 Task: Create new invoice with Date Opened :30-Apr-23, Select Customer: Froyo Joe's, Terms: Payment Term 2. Make invoice entry for item-1 with Date: 30-Apr-23, Description: Vaseline Intensive Care Aloe Soothe Body Lotion, Action: Material, Income Account: Income:Sales, Quantity: 1, Unit Price: 6.25, Discount $: 1. Make entry for item-2 with Date: 30-Apr-23, Description: PayDay Regular Size_x000D_
, Action: Material, Income Account: Income:Sales, Quantity: 2, Unit Price: 14.25, Discount $: 2. Make entry for item-3 with Date: 30-Apr-23, Description: Mountain Dew Soft Drink Bottle (16.9 oz x 6 ct), Action: Material, Income Account: Income:Sales, Quantity: 1, Unit Price: 15.25, Discount $: 2.5. Write Notes: 'Looking forward to serving you again.'. Post Invoice with Post Date: 30-Apr-23, Post to Accounts: Assets:Accounts Receivable. Pay / Process Payment with Transaction Date: 15-May-23, Amount: 44.5, Transfer Account: Checking Account. Print Invoice, display notes by going to Option, then go to Display Tab and check 'Invoice Notes'.
Action: Mouse pressed left at (149, 25)
Screenshot: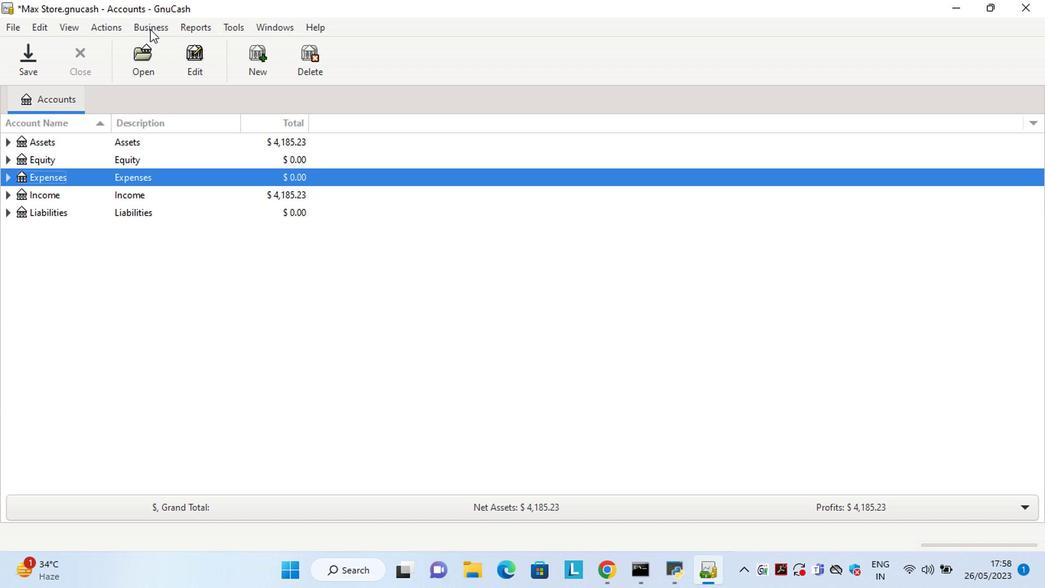
Action: Mouse moved to (336, 100)
Screenshot: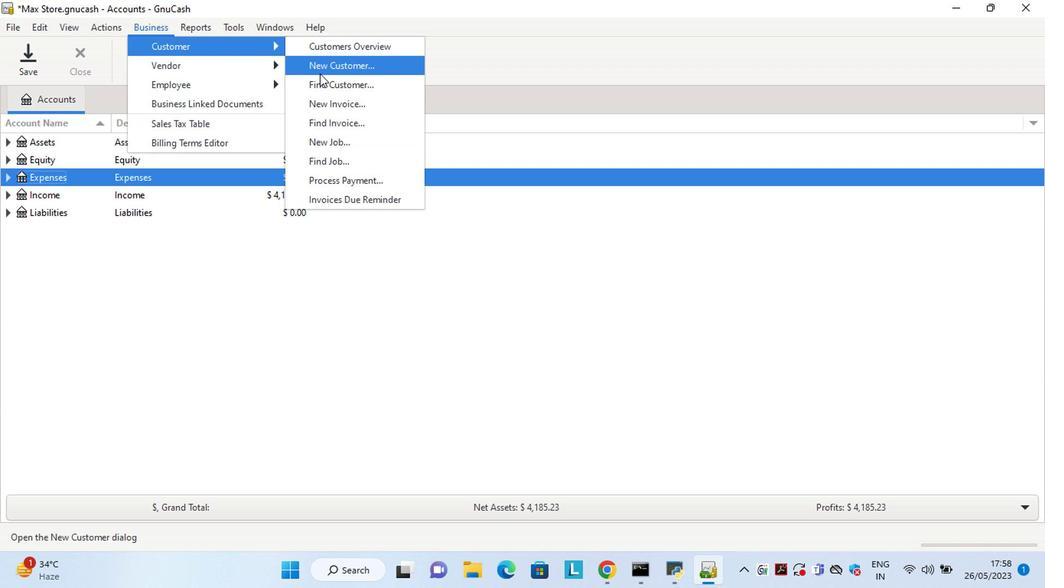 
Action: Mouse pressed left at (336, 100)
Screenshot: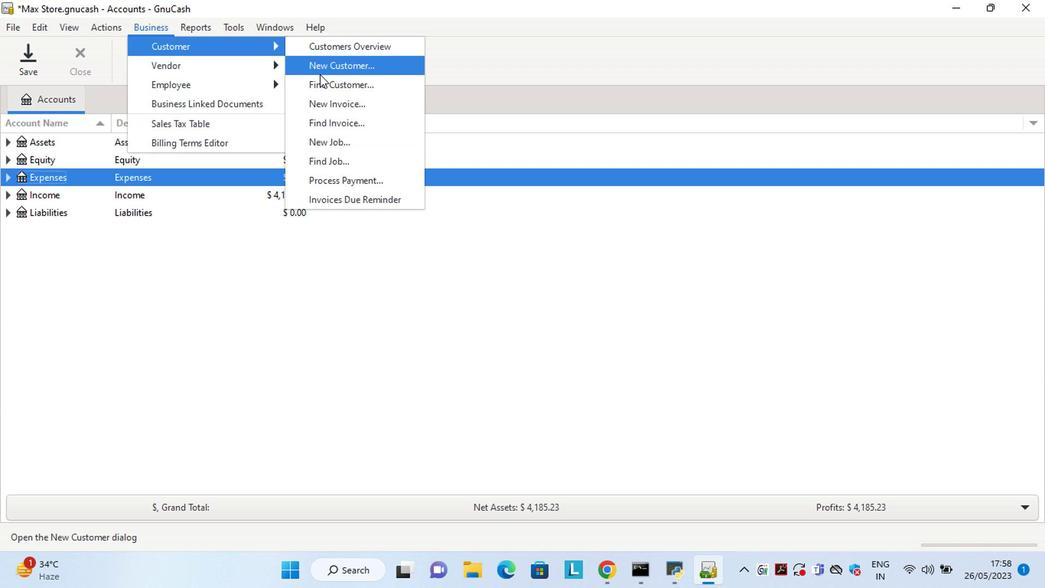 
Action: Mouse moved to (569, 225)
Screenshot: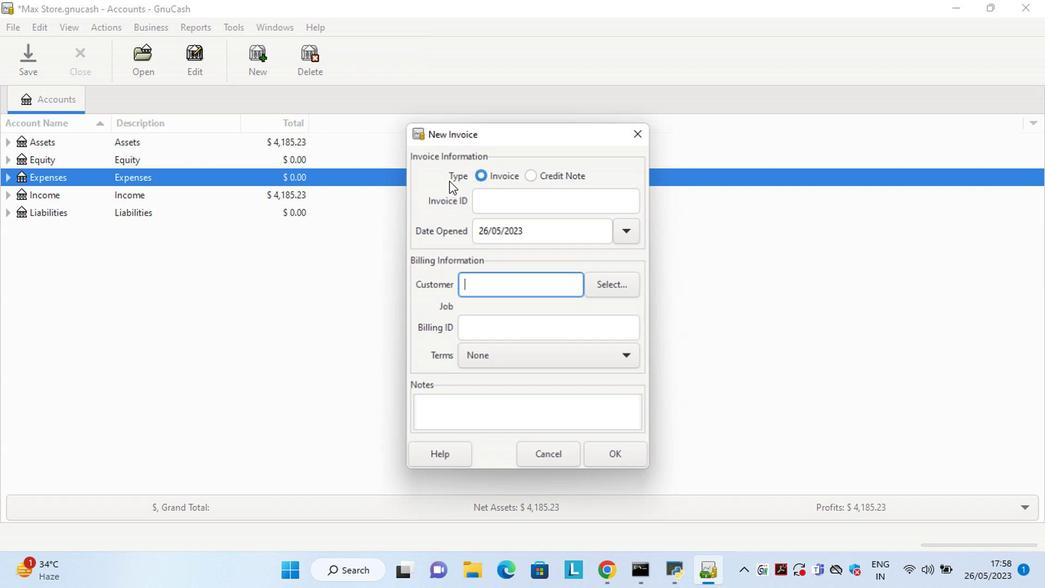 
Action: Mouse pressed left at (569, 225)
Screenshot: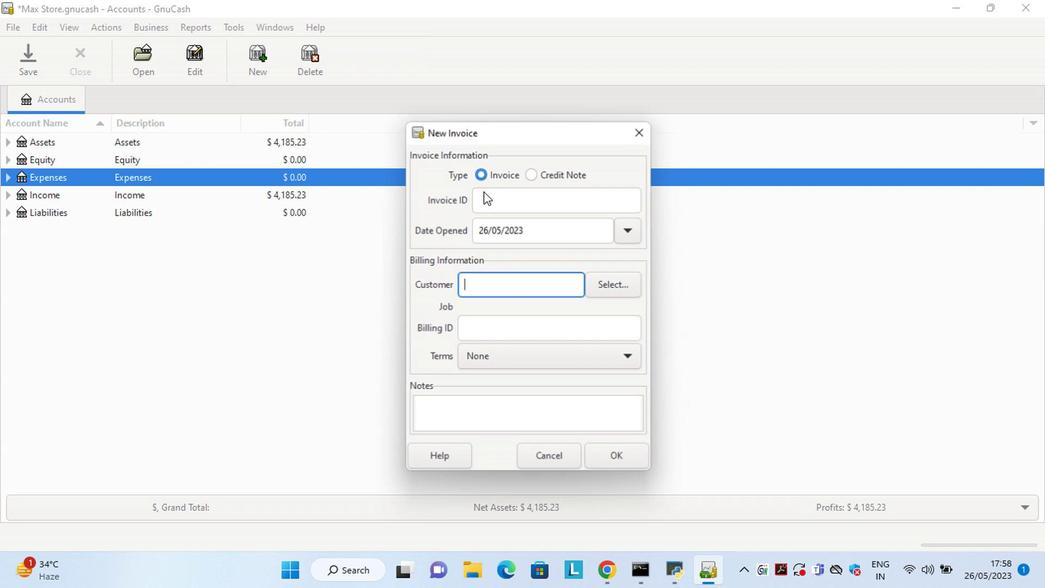 
Action: Mouse moved to (569, 227)
Screenshot: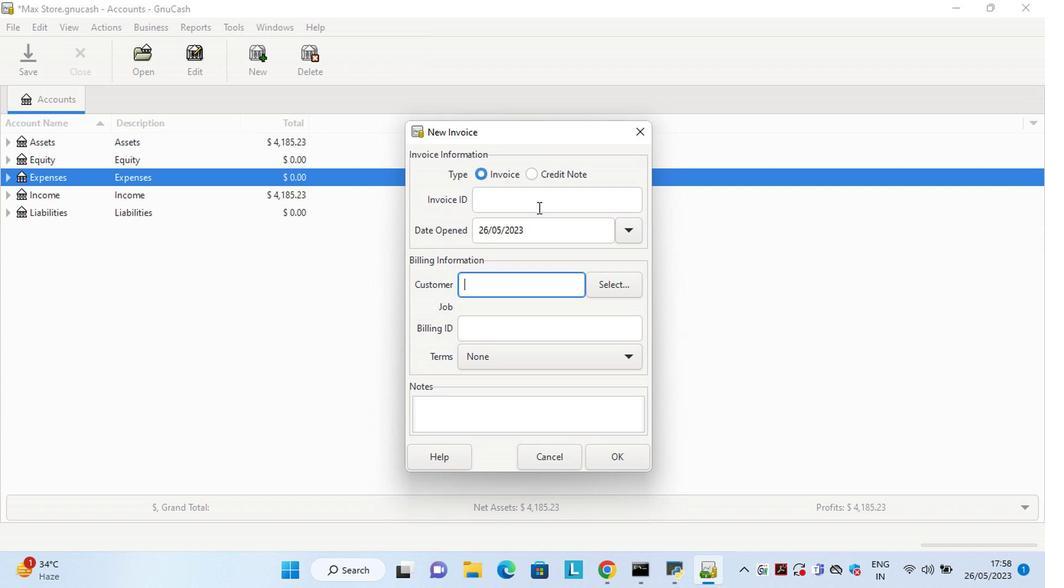 
Action: Key pressed <Key.left><Key.left><Key.left><Key.left><Key.left><Key.left><Key.left><Key.left><Key.left><Key.left><Key.left><Key.left><Key.left><Key.left><Key.delete><Key.delete>30<Key.right><Key.right><Key.delete>4
Screenshot: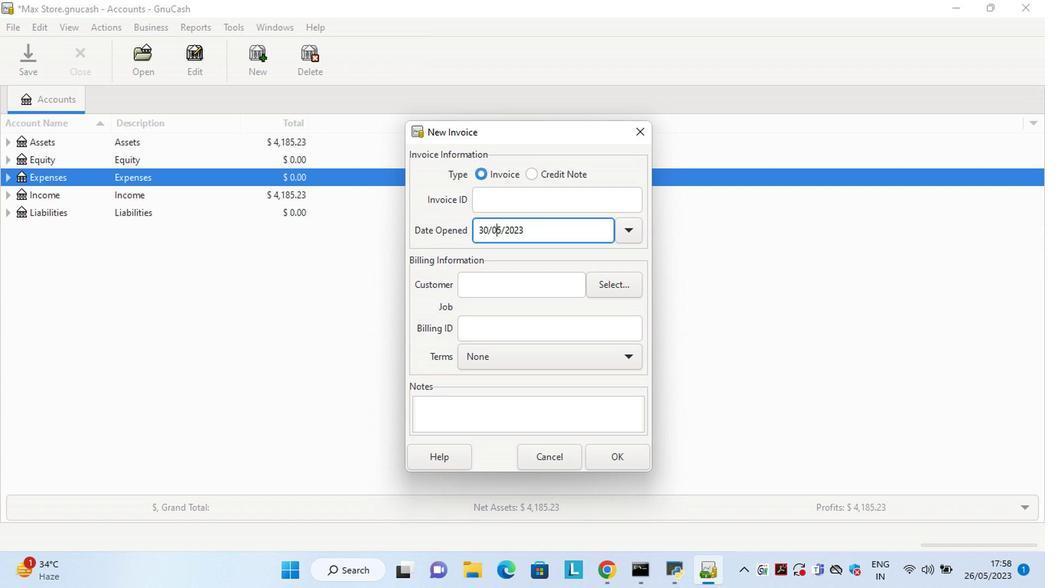 
Action: Mouse moved to (616, 282)
Screenshot: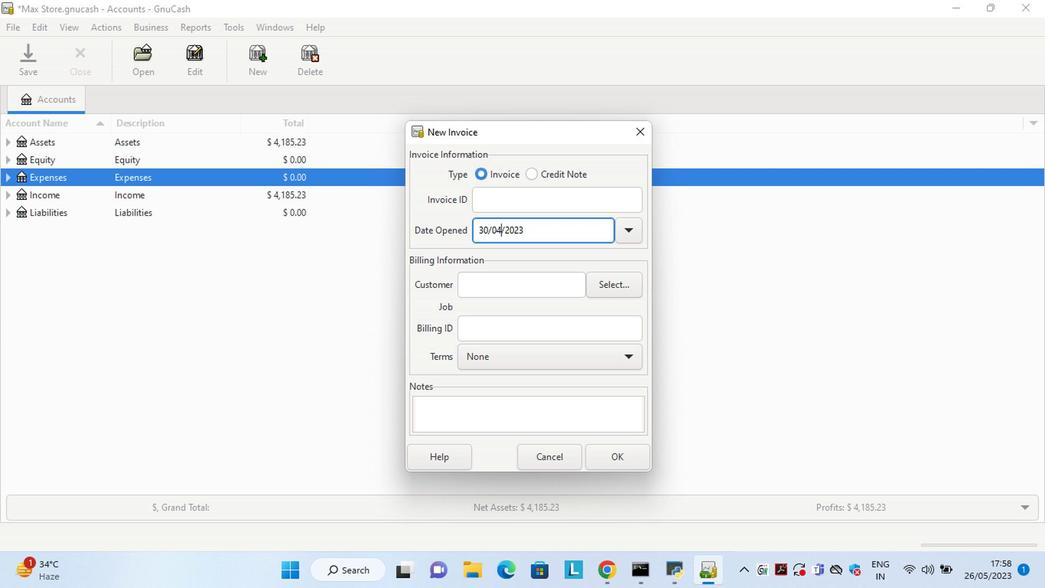 
Action: Mouse pressed left at (616, 282)
Screenshot: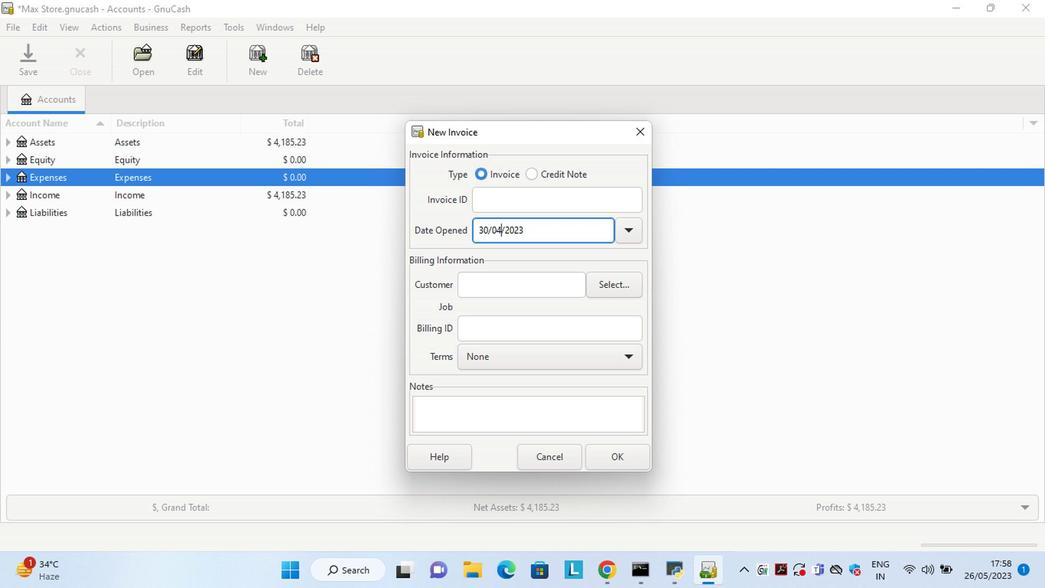 
Action: Mouse moved to (552, 267)
Screenshot: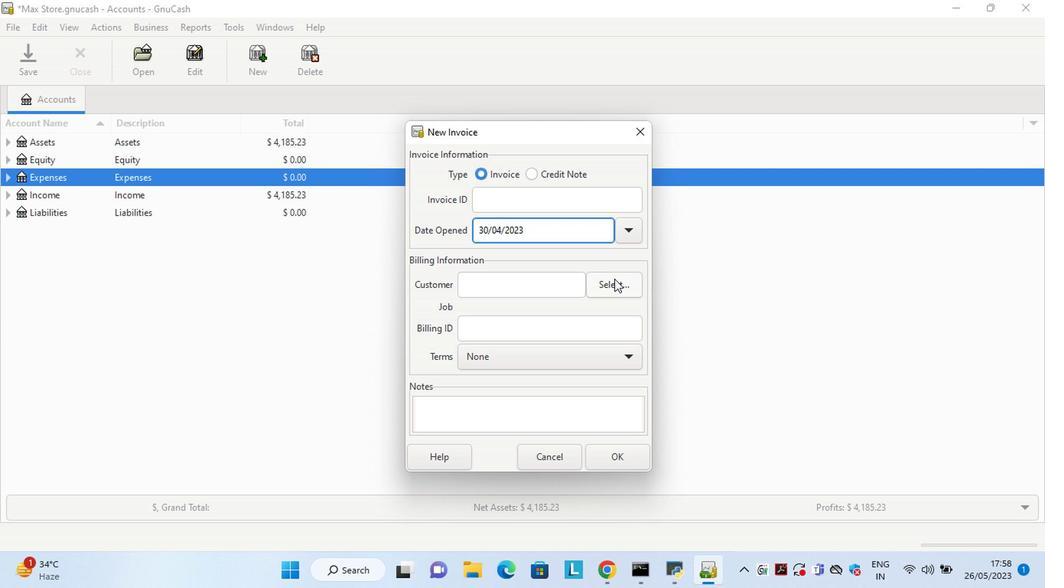 
Action: Mouse pressed left at (552, 267)
Screenshot: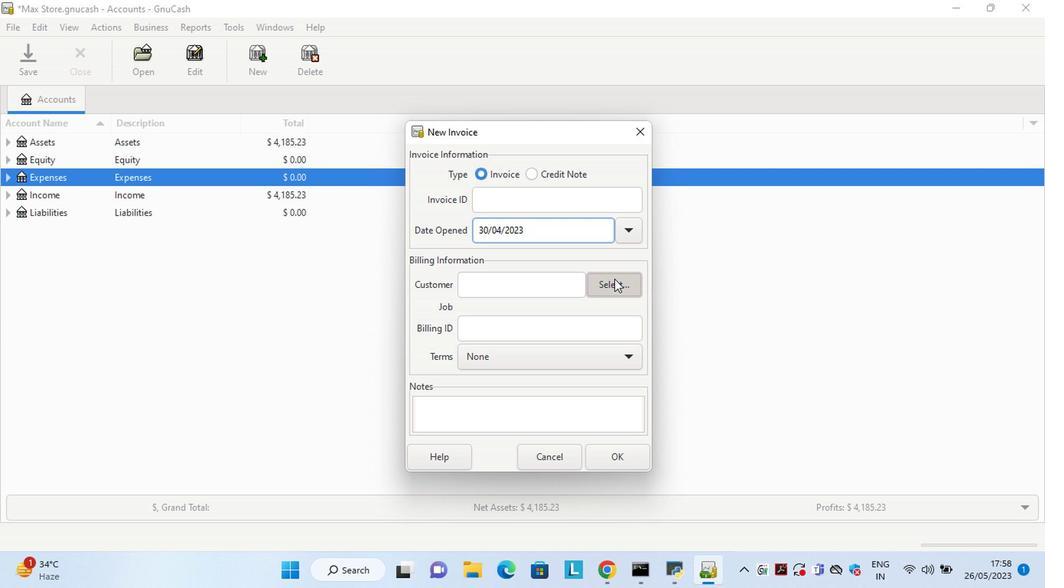 
Action: Mouse moved to (553, 266)
Screenshot: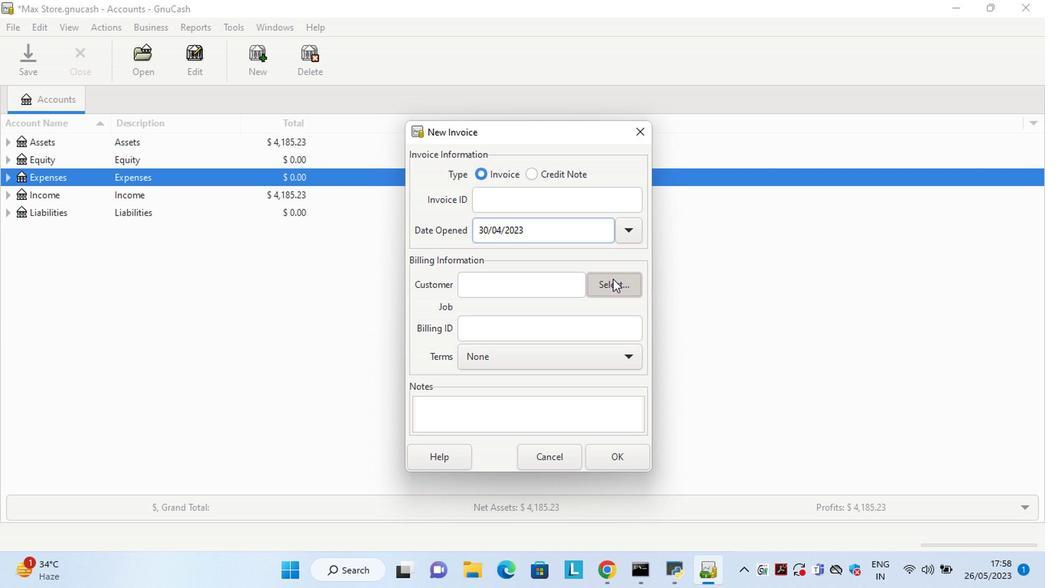 
Action: Key pressed <Key.shift>Froyo
Screenshot: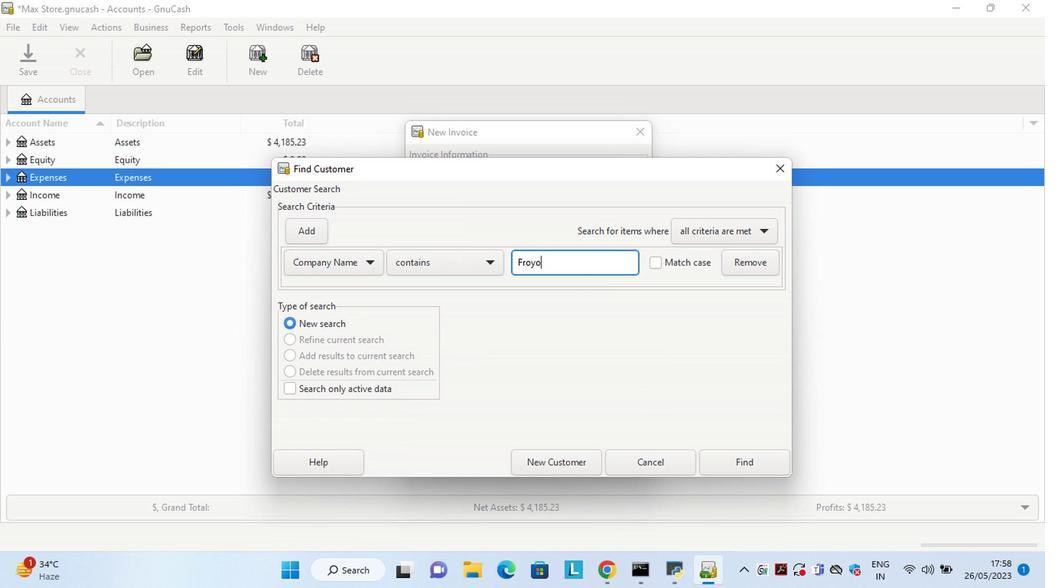 
Action: Mouse moved to (741, 368)
Screenshot: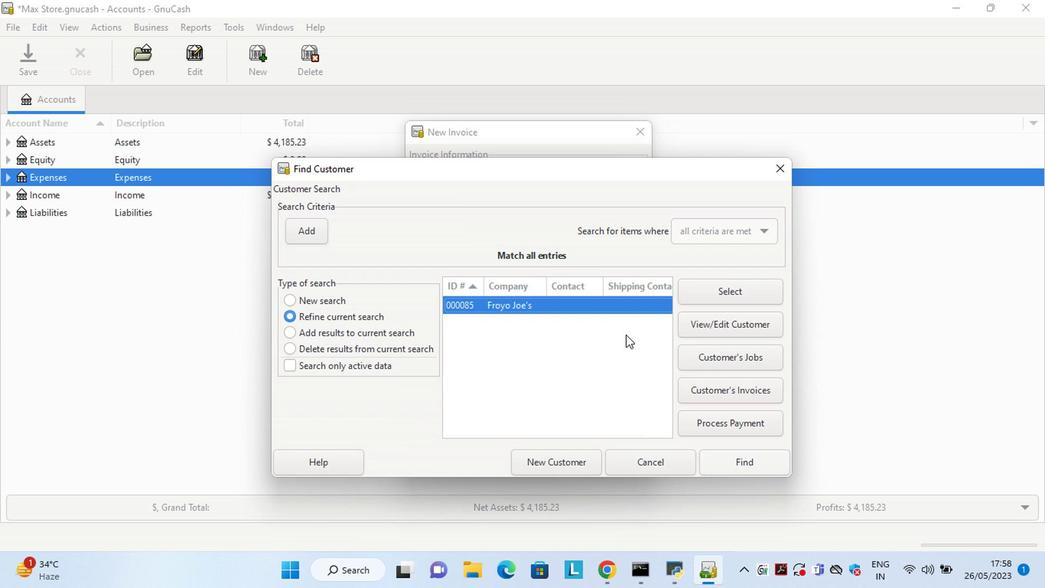
Action: Mouse pressed left at (147, 27)
Screenshot: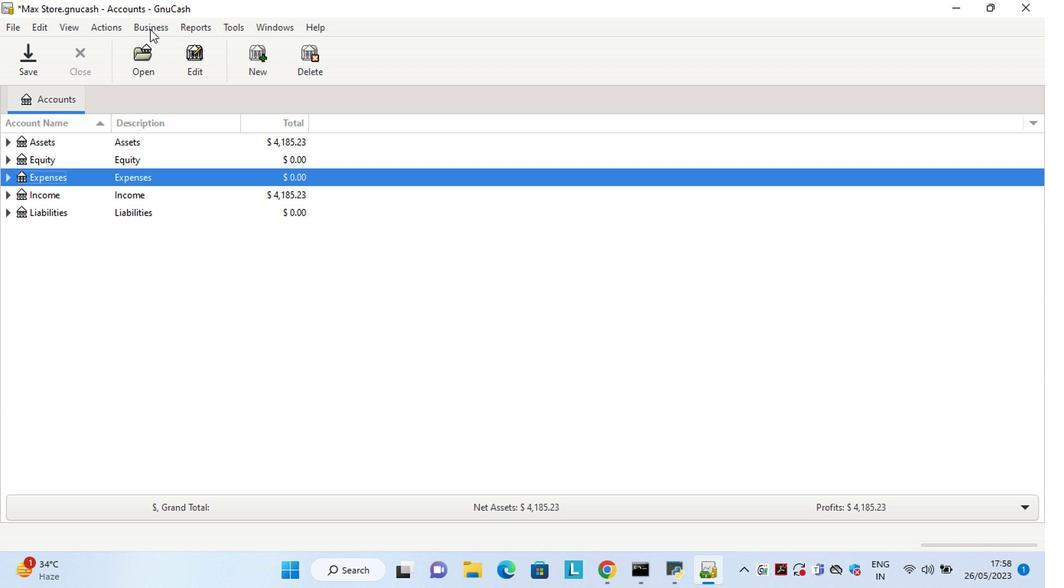 
Action: Mouse moved to (326, 98)
Screenshot: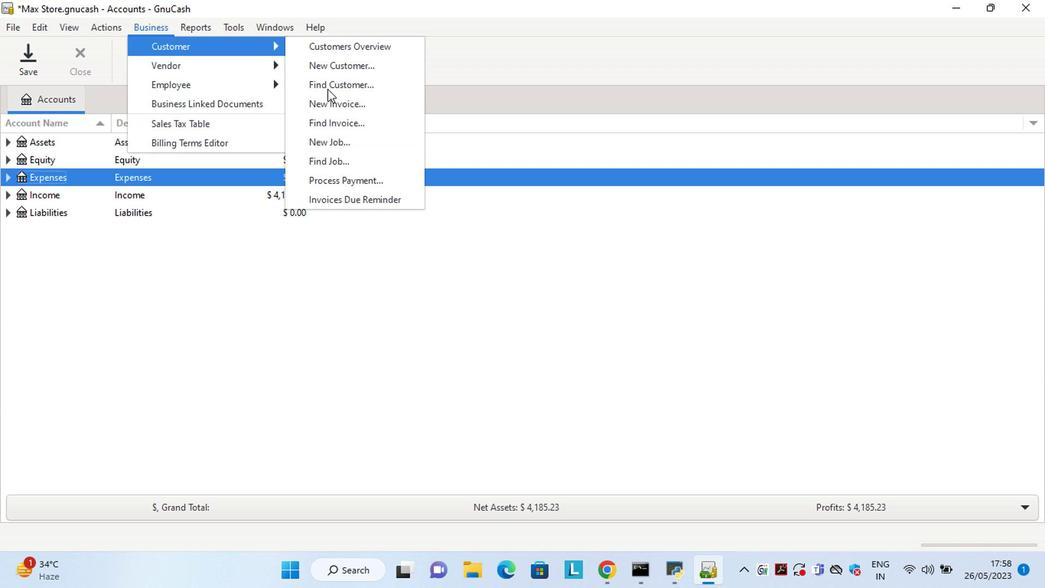 
Action: Mouse pressed left at (326, 98)
Screenshot: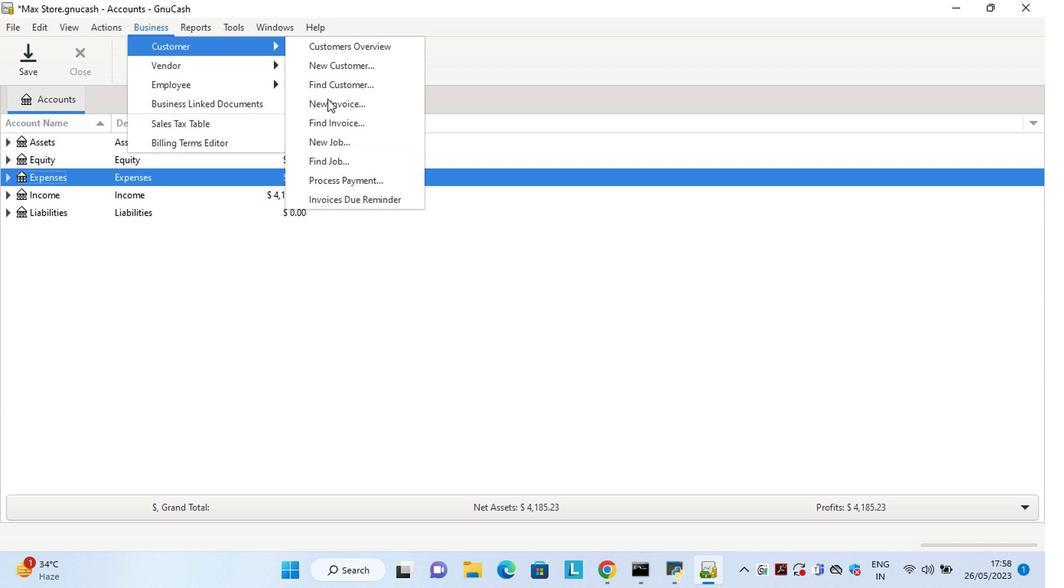 
Action: Mouse moved to (540, 225)
Screenshot: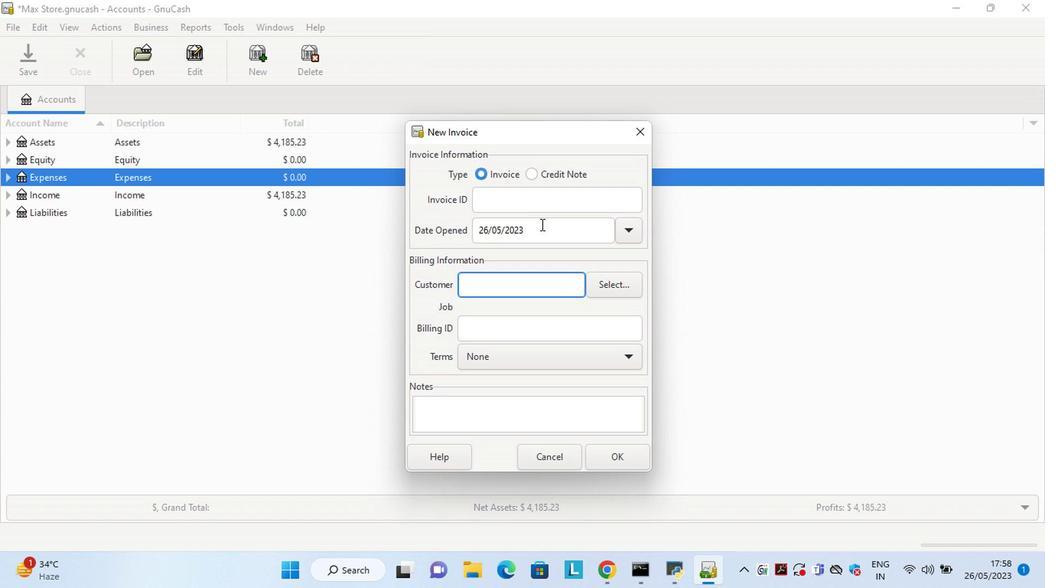 
Action: Mouse pressed left at (540, 225)
Screenshot: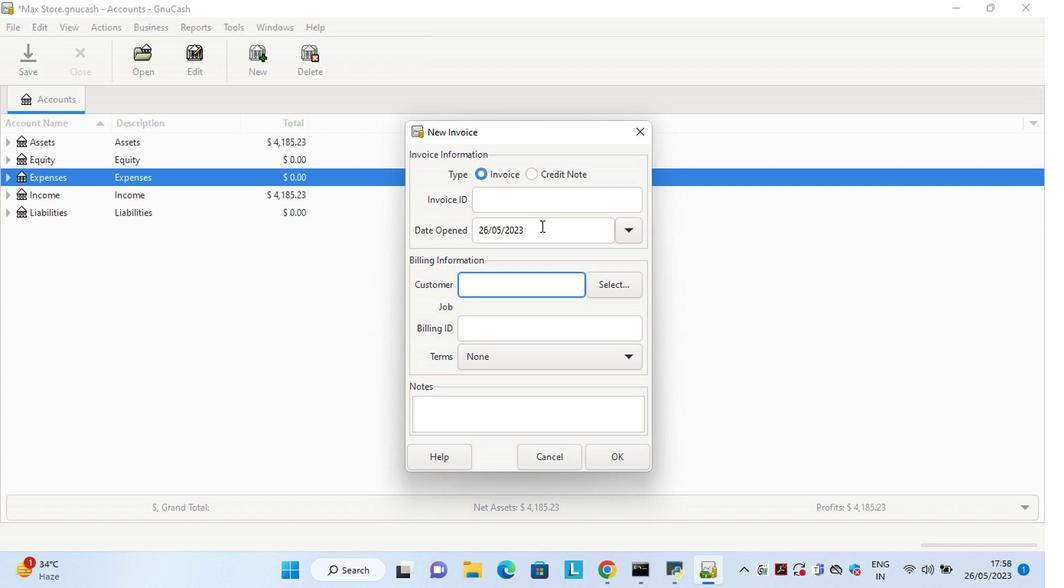 
Action: Key pressed <Key.left><Key.left><Key.left><Key.left><Key.left><Key.left><Key.left><Key.left><Key.left><Key.left><Key.left><Key.left><Key.left><Key.left><Key.delete><Key.delete>30<Key.right><Key.right><Key.delete>4
Screenshot: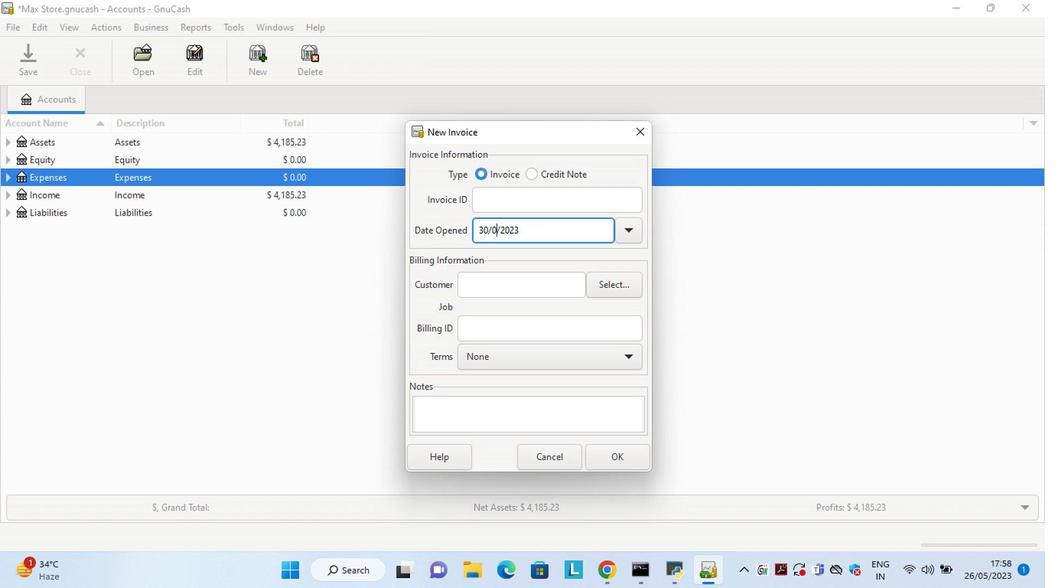 
Action: Mouse moved to (614, 279)
Screenshot: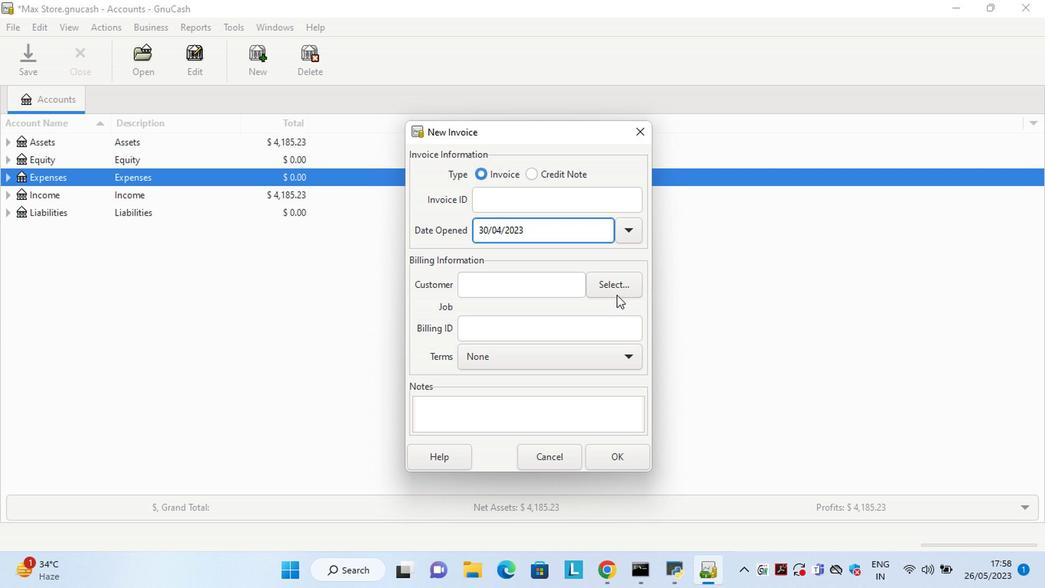 
Action: Mouse pressed left at (614, 279)
Screenshot: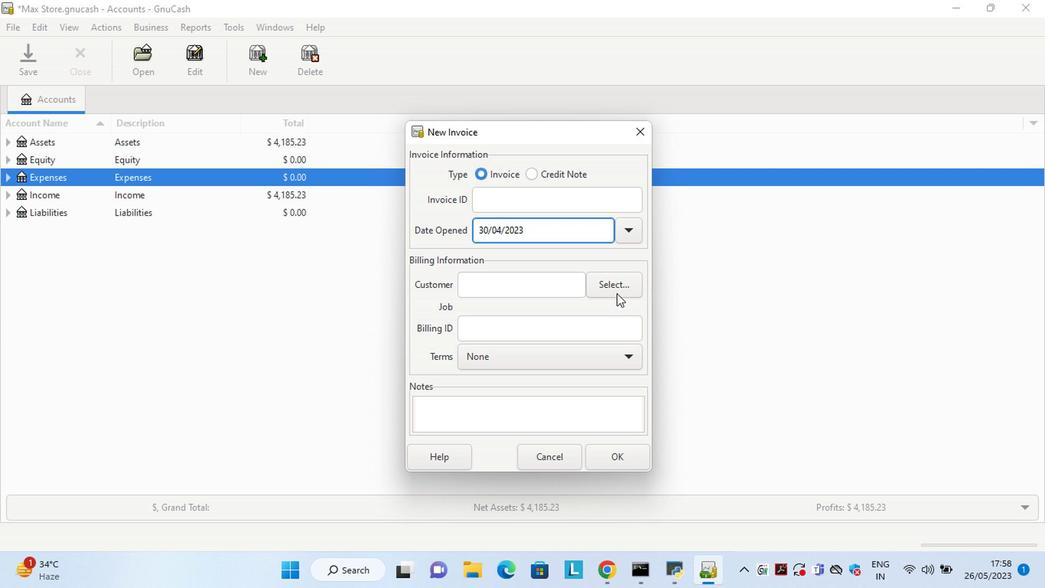 
Action: Mouse moved to (571, 264)
Screenshot: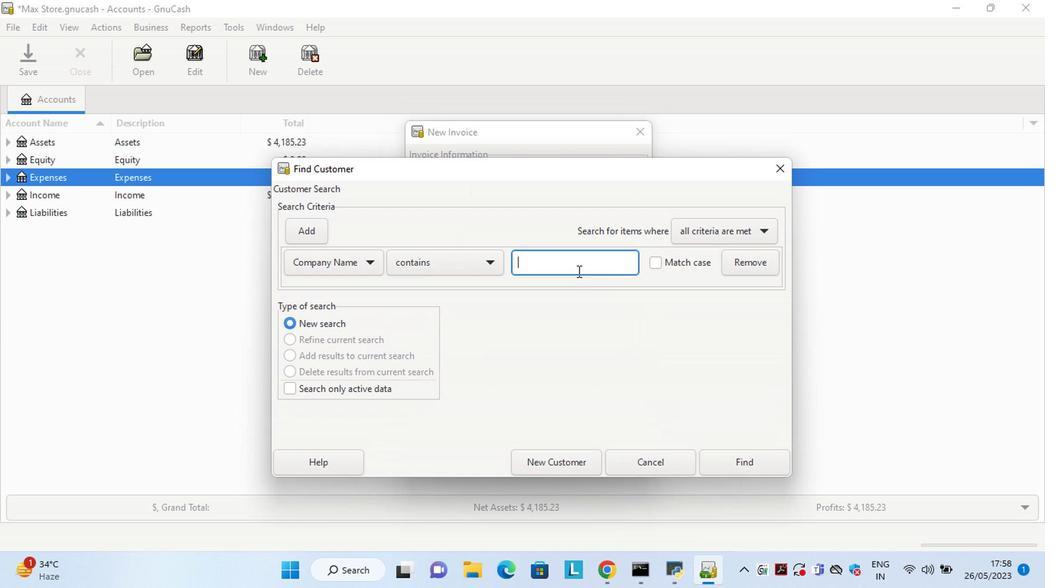
Action: Mouse pressed left at (571, 264)
Screenshot: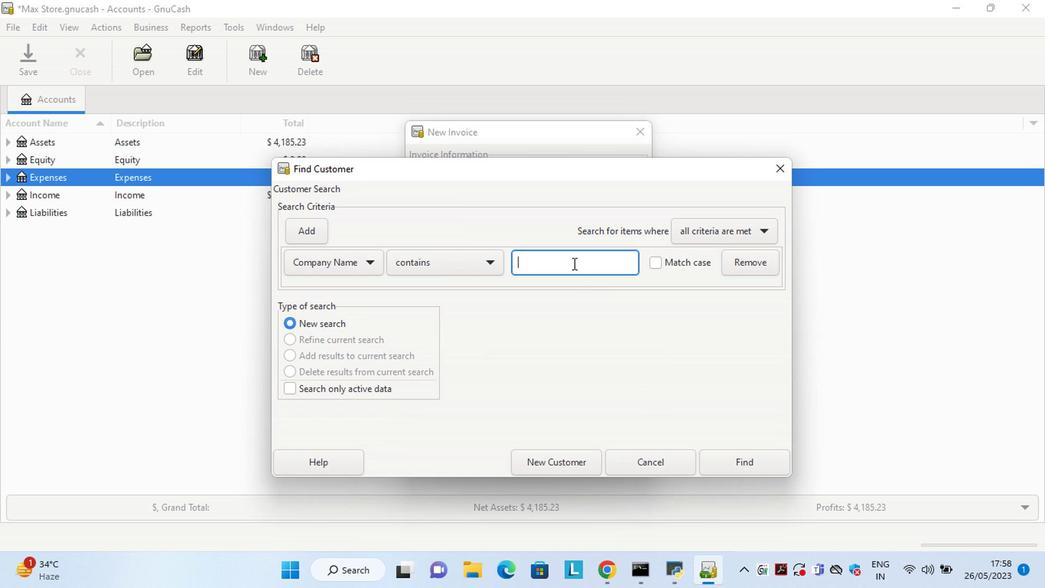 
Action: Key pressed <Key.shift>Froyo
Screenshot: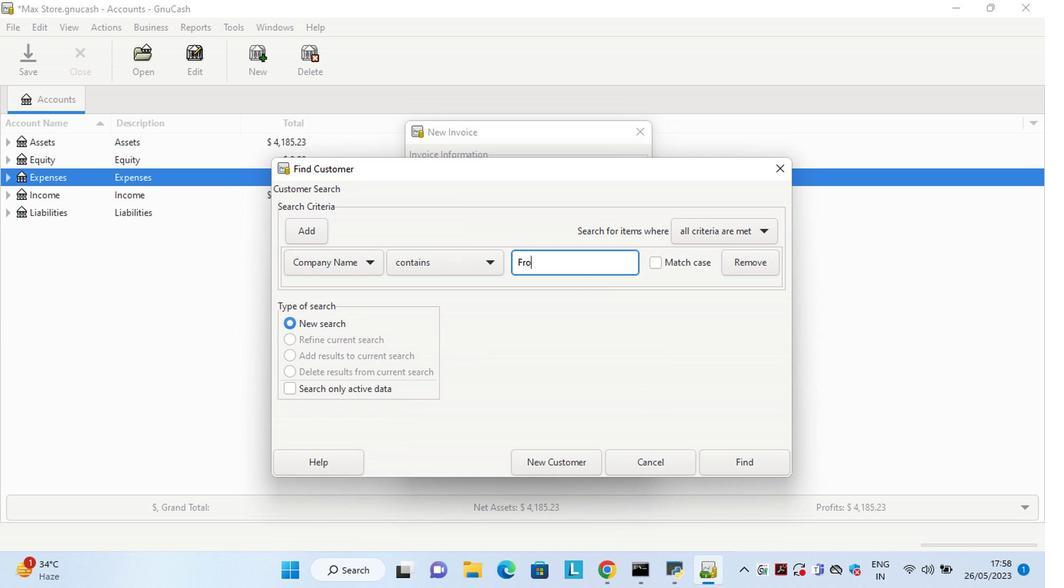 
Action: Mouse moved to (747, 467)
Screenshot: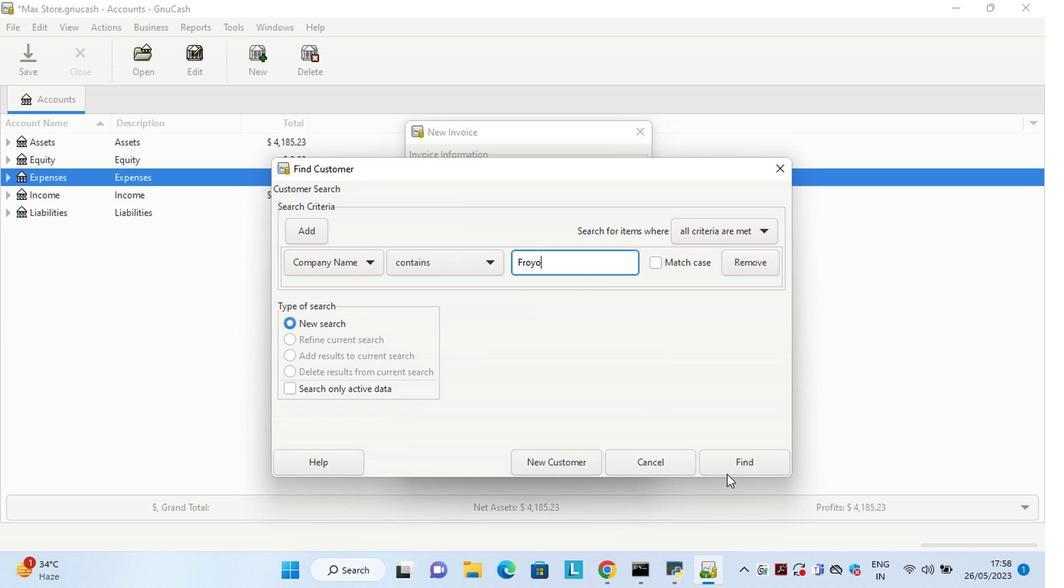 
Action: Mouse pressed left at (747, 467)
Screenshot: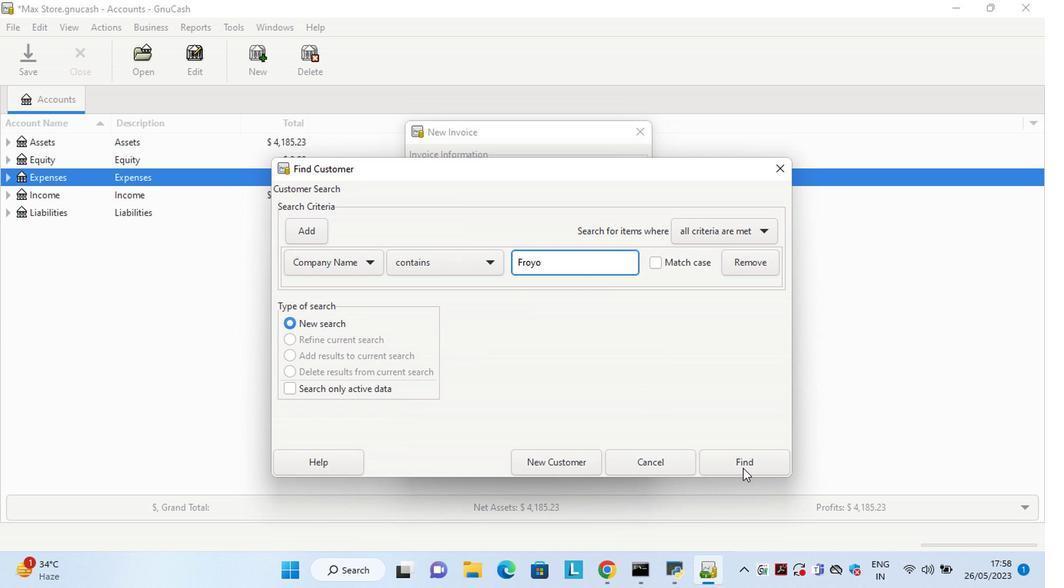 
Action: Mouse moved to (541, 307)
Screenshot: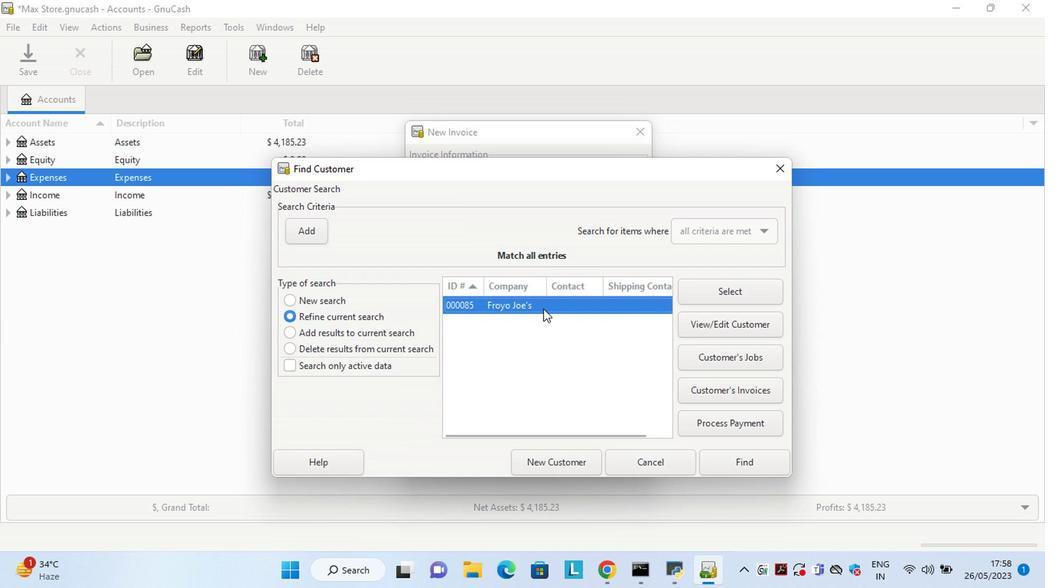 
Action: Mouse pressed left at (541, 307)
Screenshot: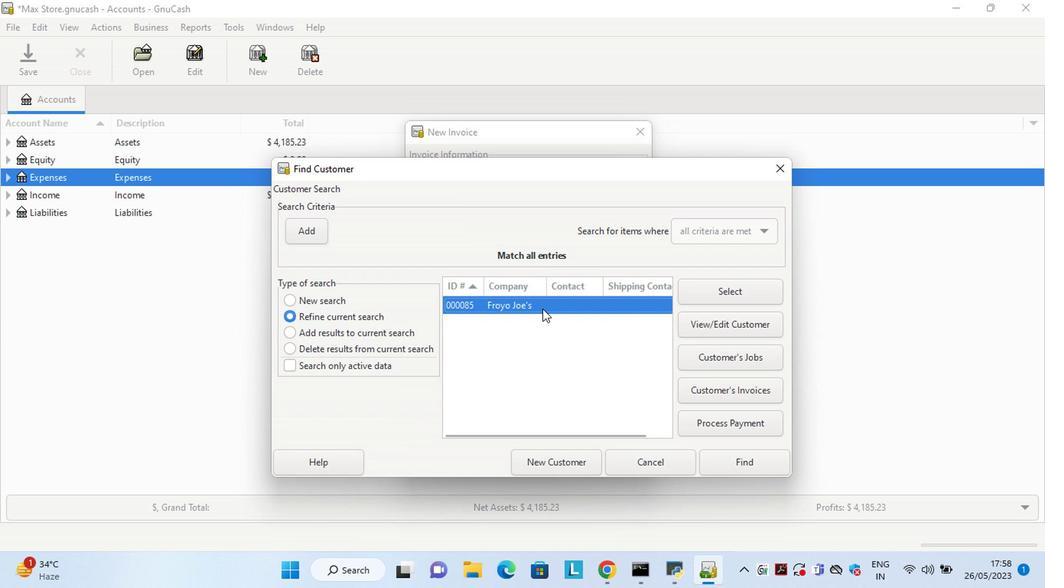 
Action: Mouse pressed left at (541, 307)
Screenshot: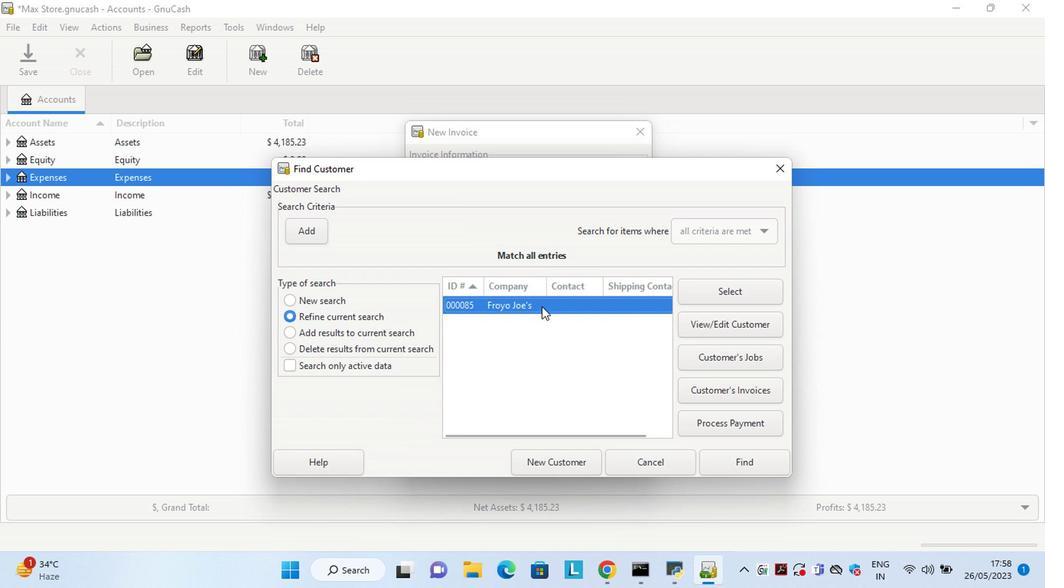 
Action: Mouse moved to (545, 371)
Screenshot: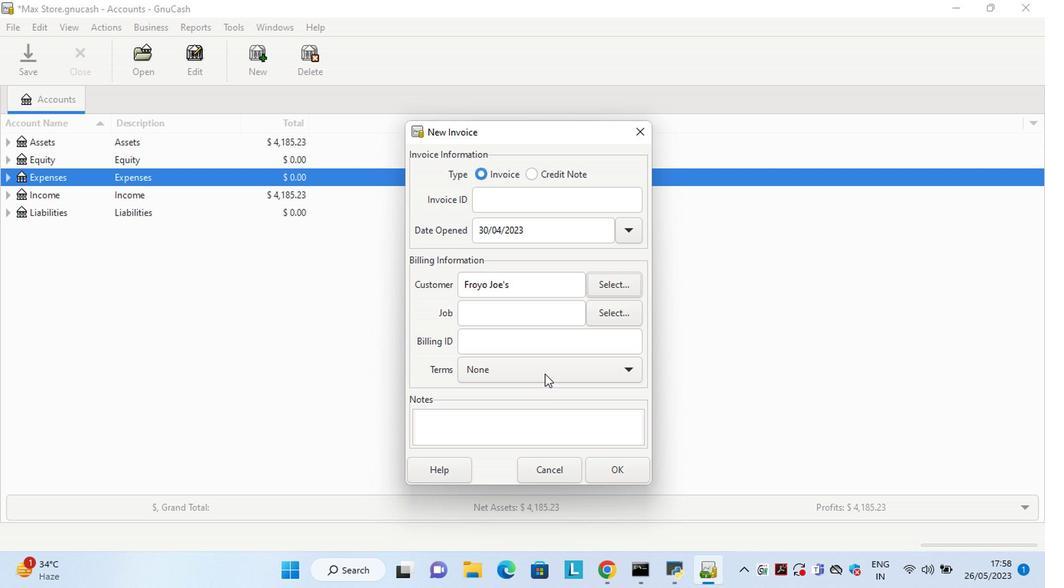 
Action: Mouse pressed left at (545, 371)
Screenshot: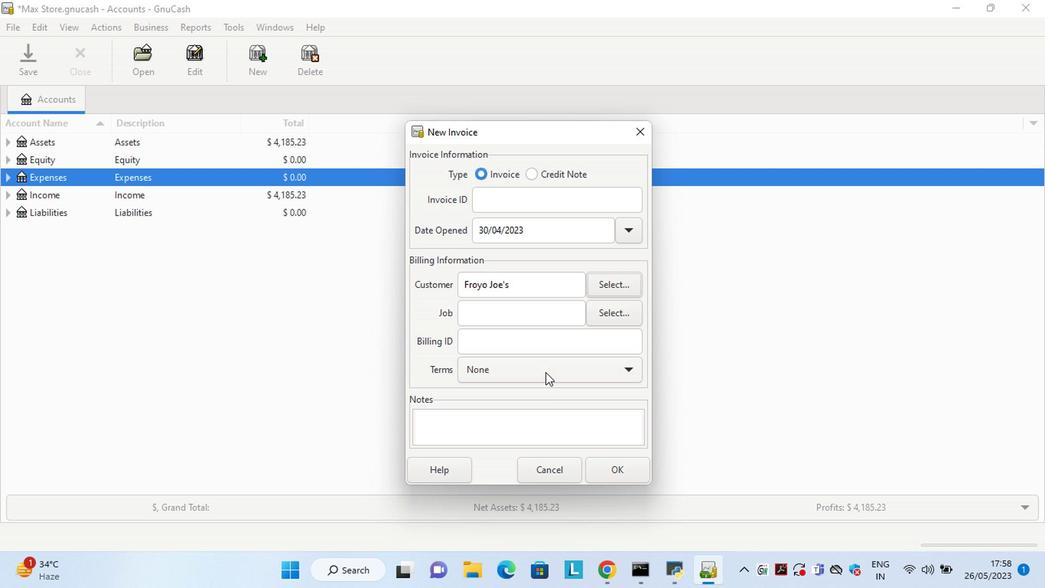 
Action: Mouse moved to (529, 418)
Screenshot: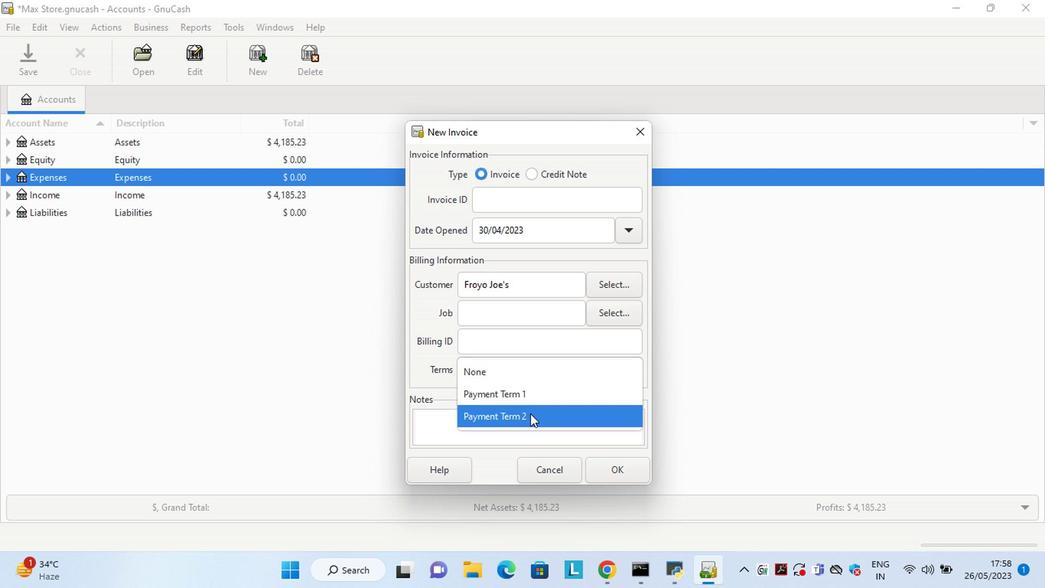 
Action: Mouse pressed left at (529, 418)
Screenshot: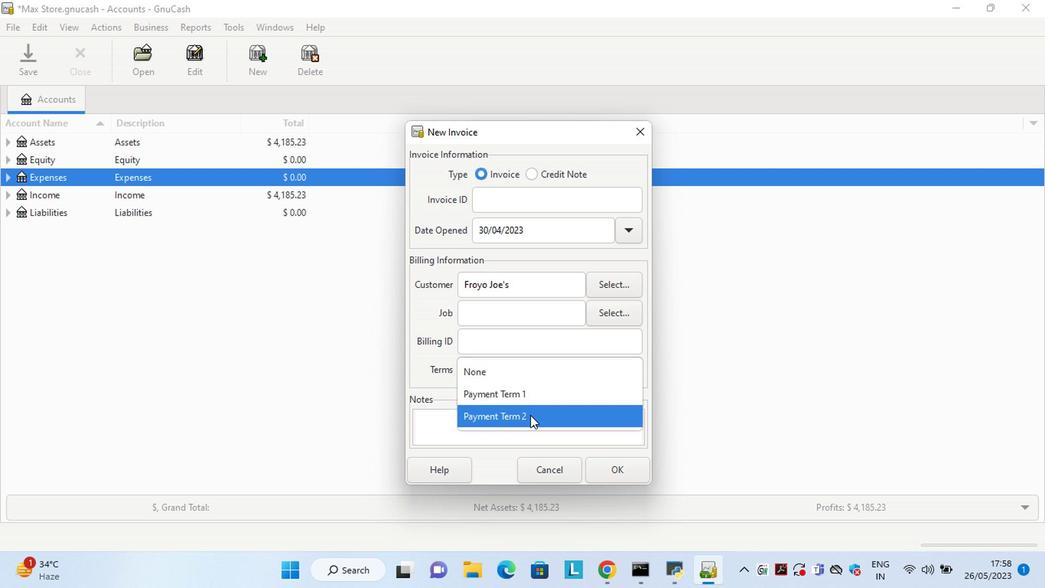 
Action: Mouse moved to (612, 471)
Screenshot: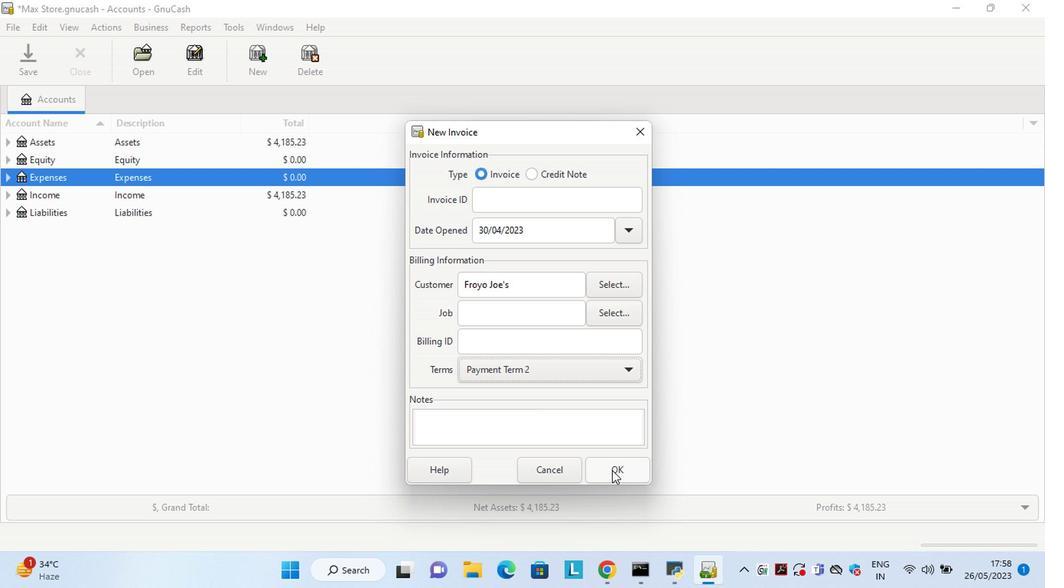 
Action: Mouse pressed left at (612, 471)
Screenshot: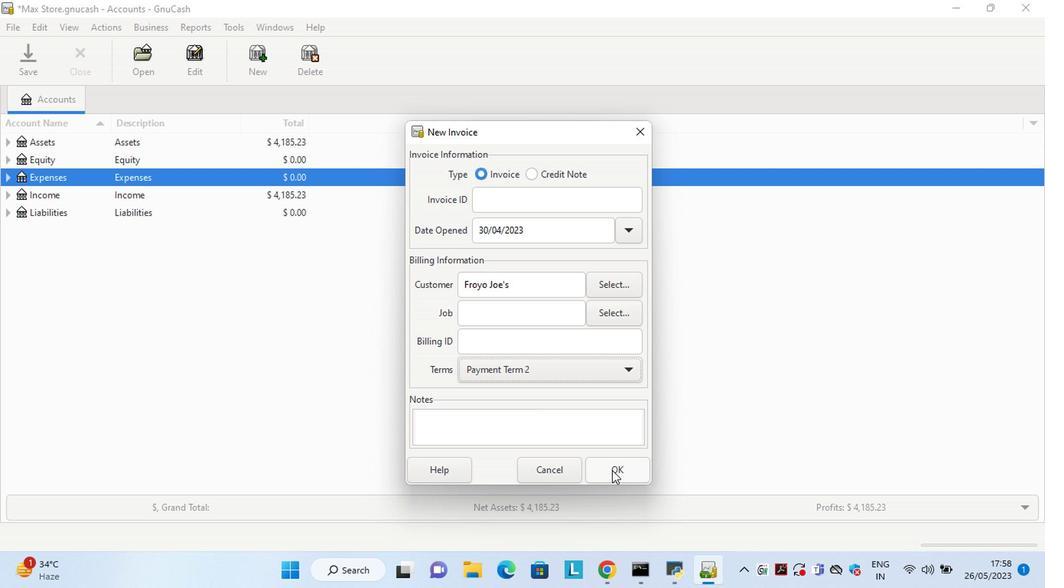 
Action: Mouse moved to (527, 331)
Screenshot: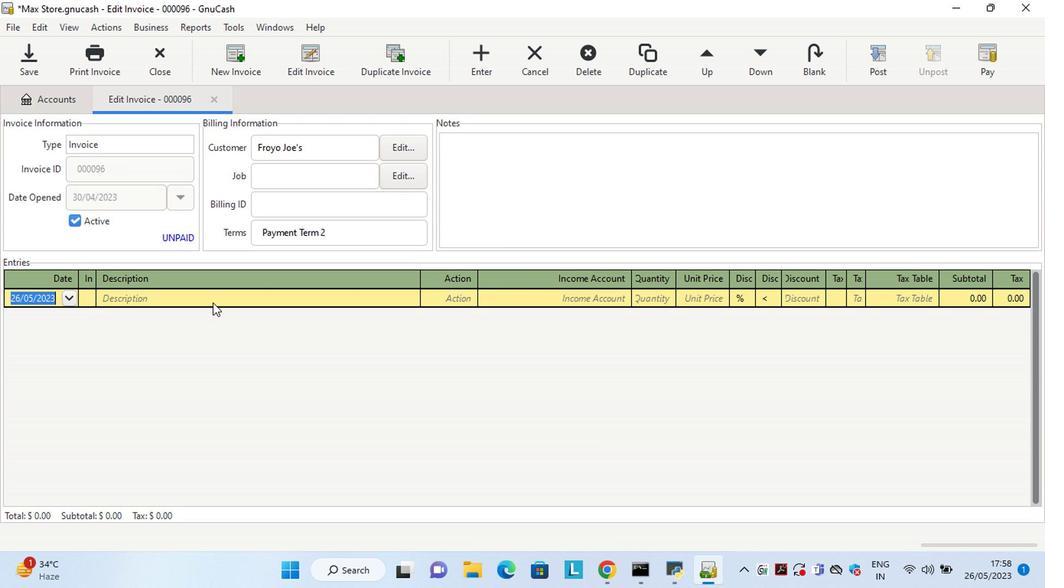 
Action: Key pressed <Key.left><Key.left><Key.left><Key.left><Key.left><Key.left><Key.left><Key.left><Key.delete><Key.delete>30<Key.right><Key.right><Key.delete>4<Key.tab><Key.shift>Vaseline<Key.space><Key.shift>Intensive<Key.space><Key.shift>Care<Key.space><Key.shift>Aloe<Key.space><Key.shift>Soothe<Key.space><Key.shift>Body<Key.space><Key.shift>Lotion<Key.tab>ma<Key.tab>sale<Key.tab>1<Key.tab>6.25
Screenshot: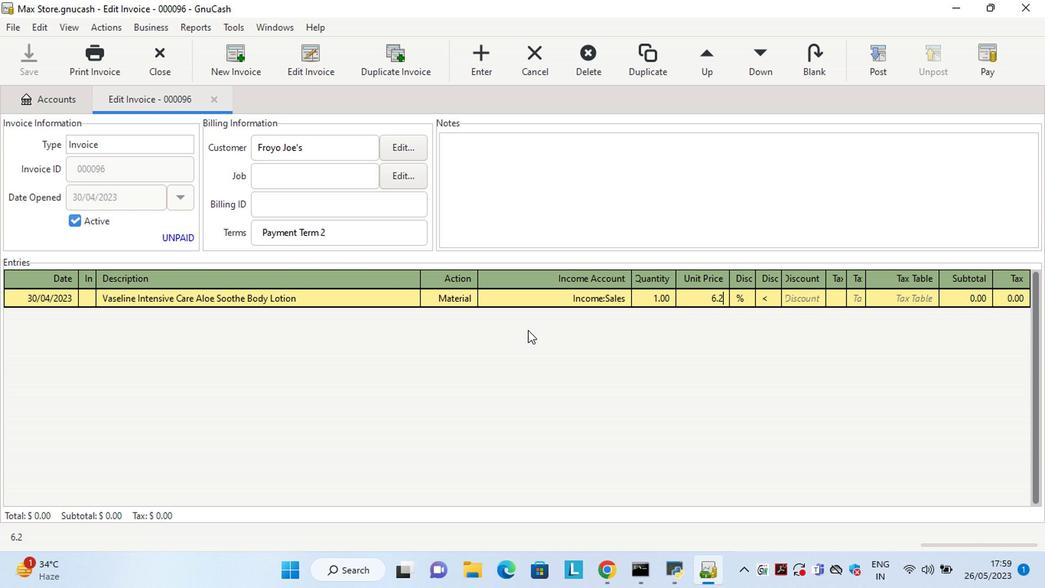 
Action: Mouse moved to (496, 314)
Screenshot: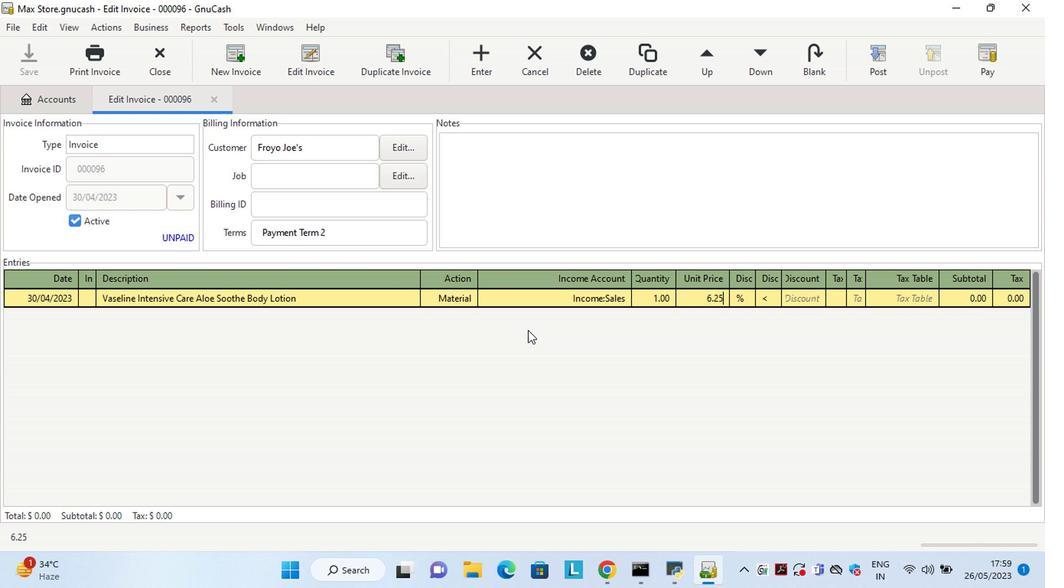 
Action: Key pressed <Key.tab>
Screenshot: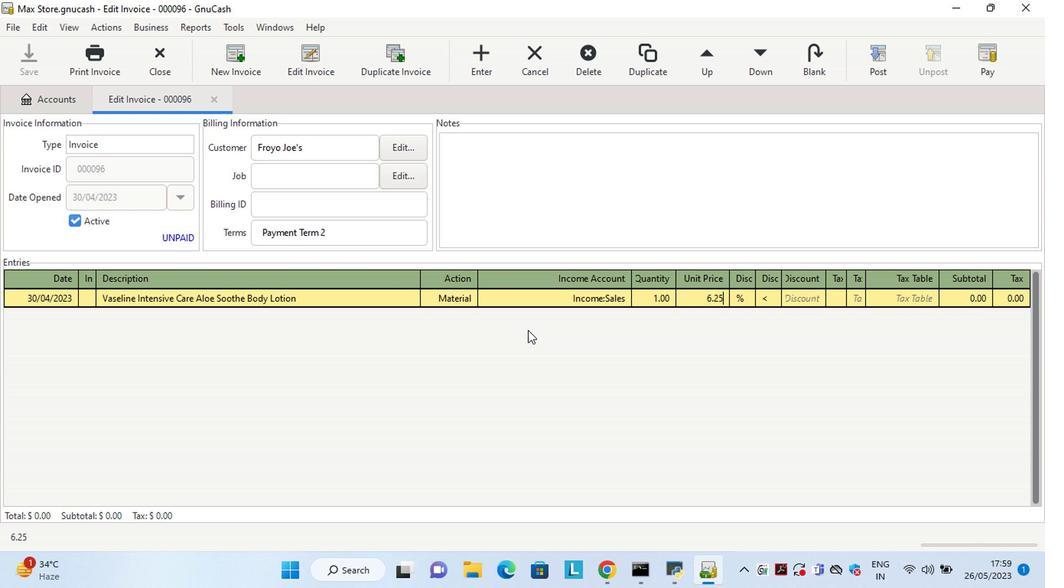 
Action: Mouse moved to (741, 290)
Screenshot: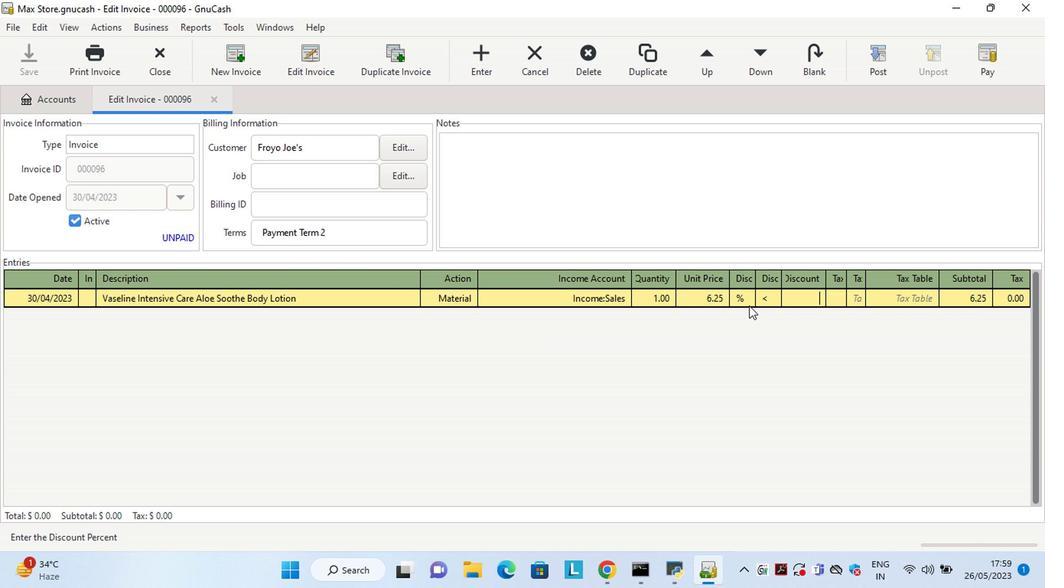 
Action: Mouse pressed left at (741, 290)
Screenshot: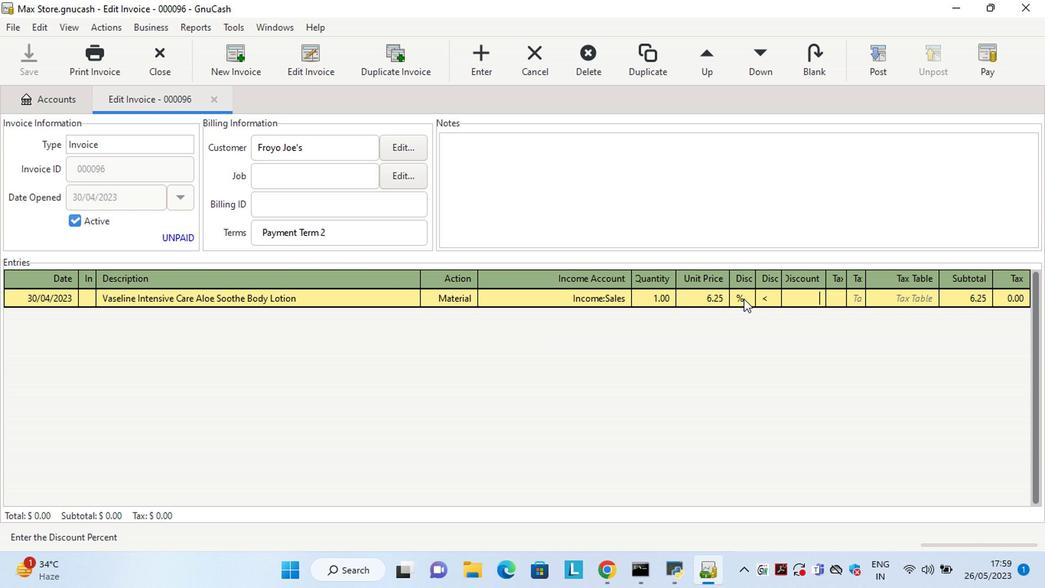 
Action: Mouse moved to (769, 299)
Screenshot: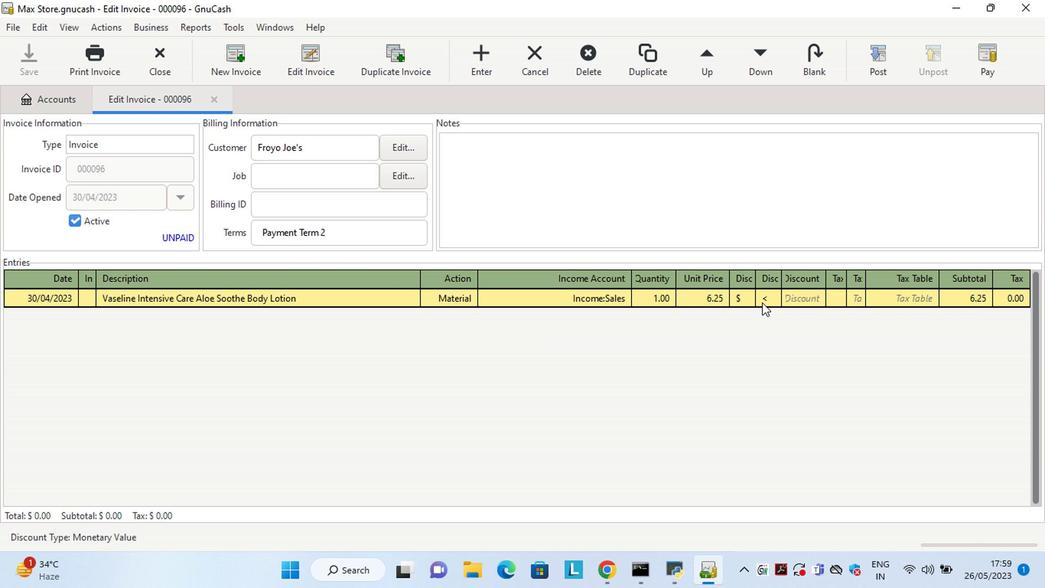 
Action: Mouse pressed left at (769, 299)
Screenshot: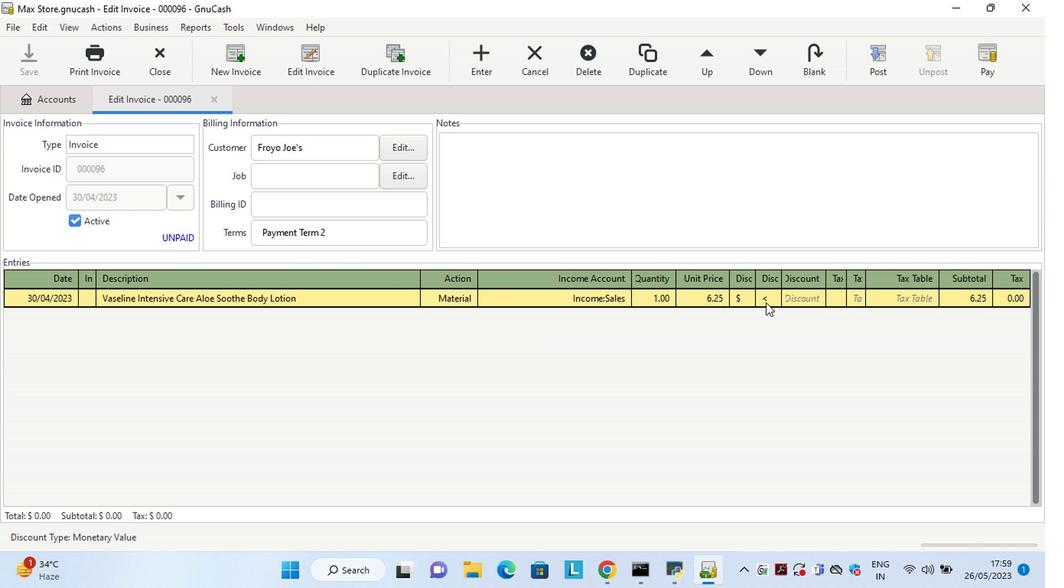 
Action: Mouse moved to (805, 297)
Screenshot: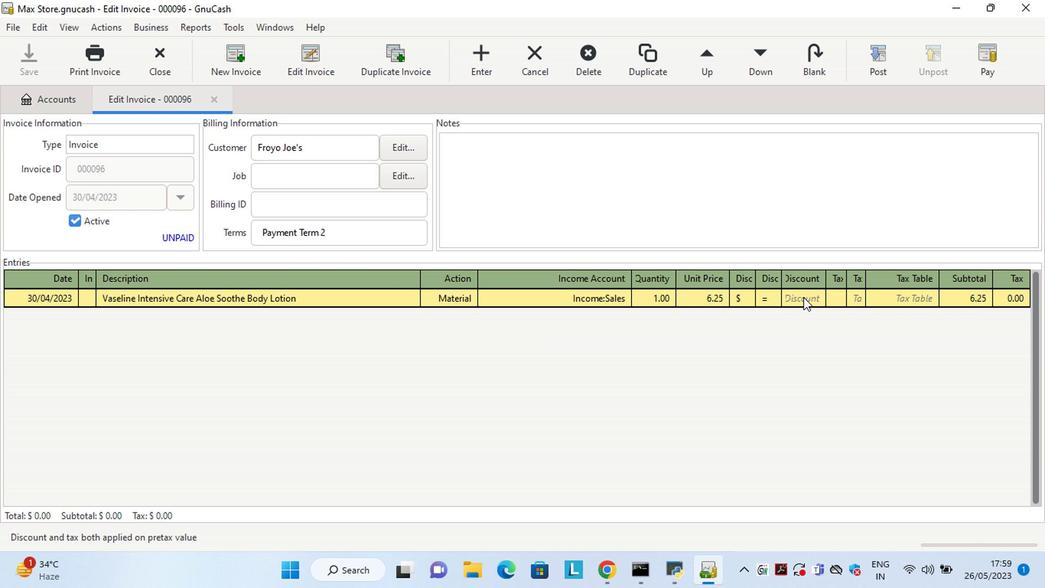
Action: Mouse pressed left at (805, 297)
Screenshot: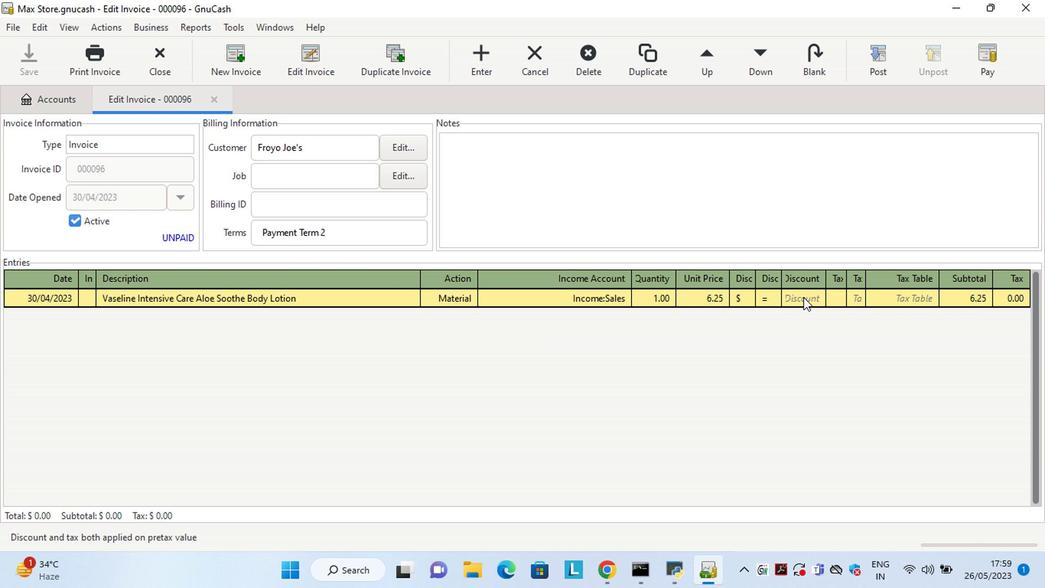 
Action: Key pressed 1<Key.tab><Key.tab><Key.shift>Pay<Key.shift>Day<Key.space><Key.shift>Regular<Key.space><Key.shift>Size<Key.tab>ma<Key.tab>sale<Key.tab>2<Key.tab>14.25<Key.tab>
Screenshot: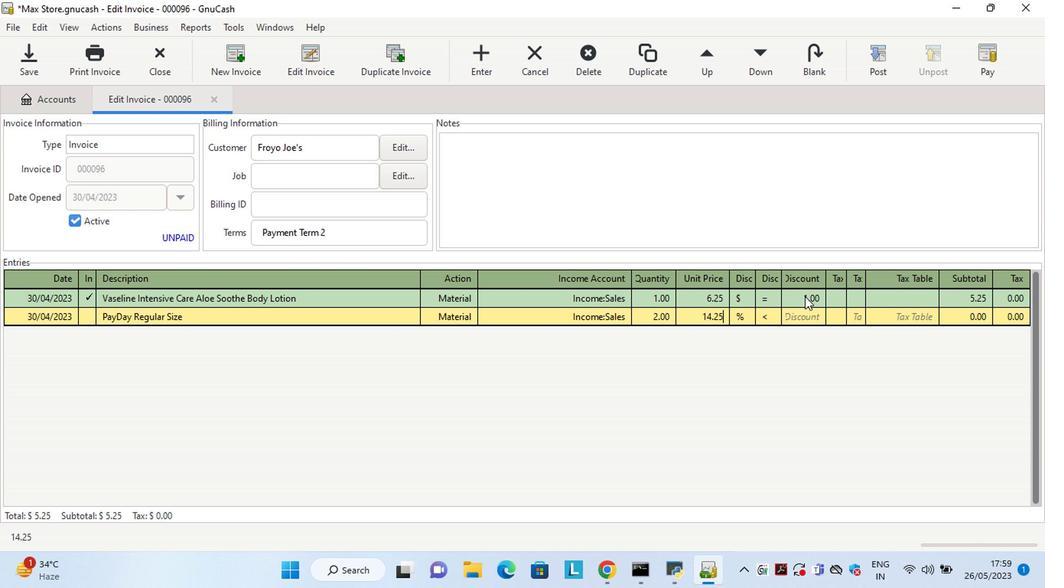 
Action: Mouse moved to (743, 317)
Screenshot: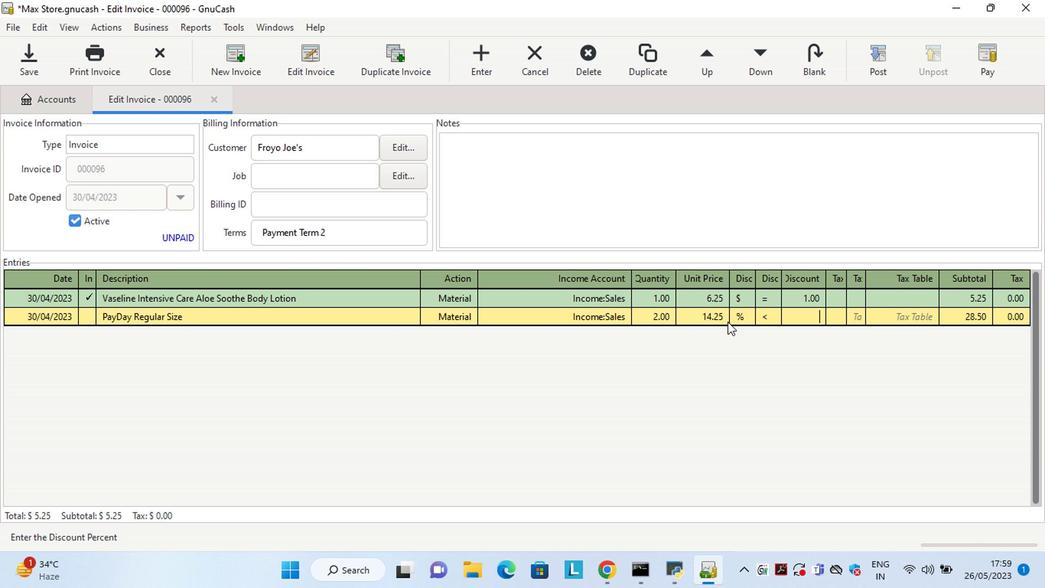 
Action: Mouse pressed left at (743, 317)
Screenshot: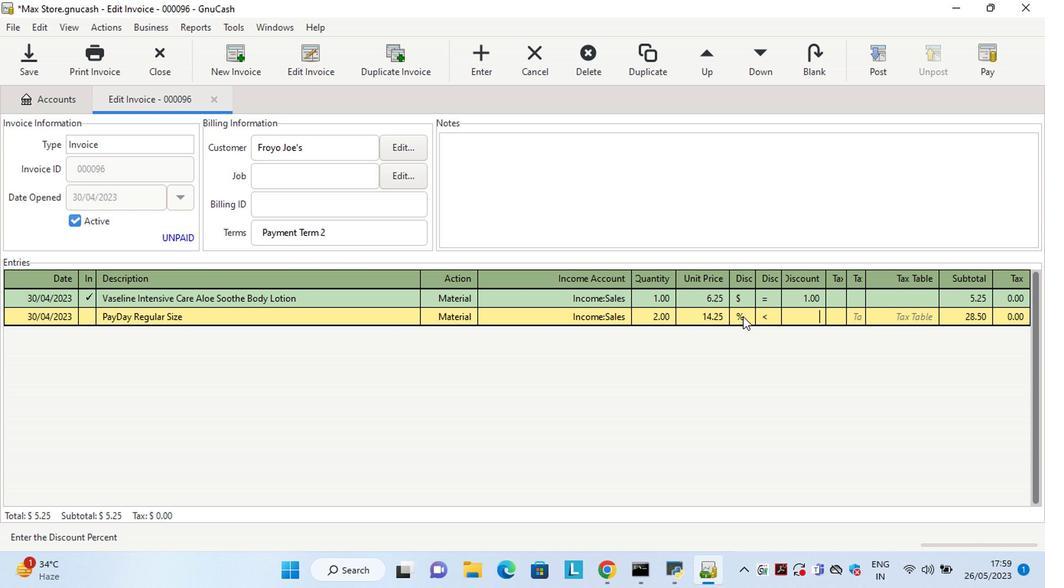 
Action: Mouse moved to (757, 314)
Screenshot: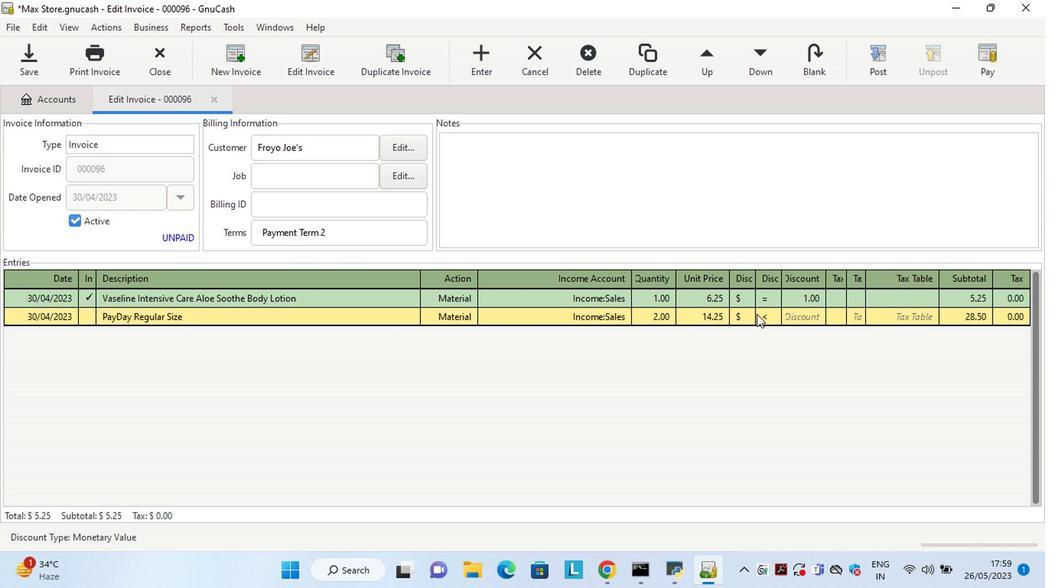 
Action: Mouse pressed left at (757, 314)
Screenshot: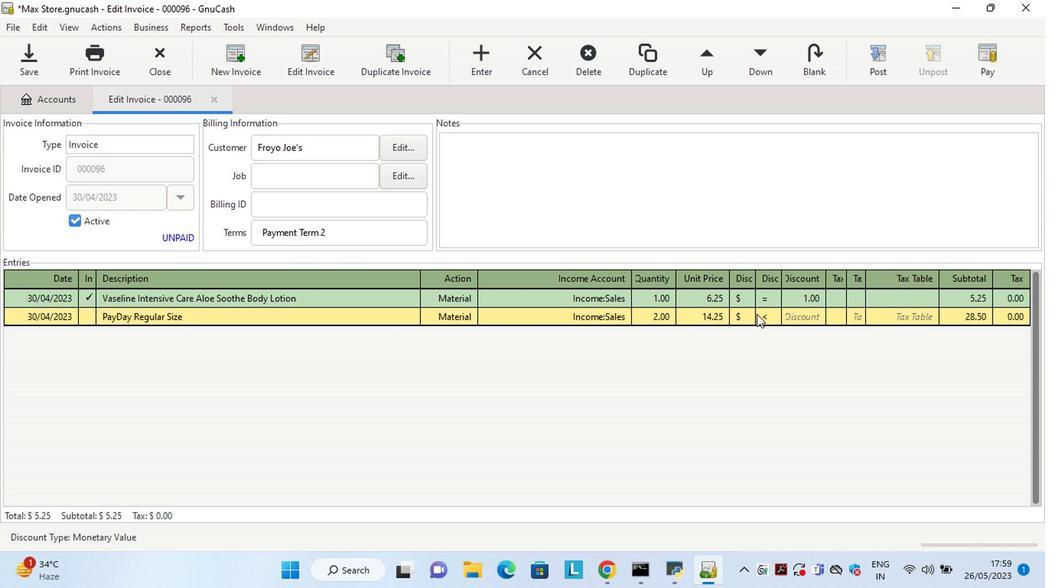 
Action: Mouse moved to (797, 319)
Screenshot: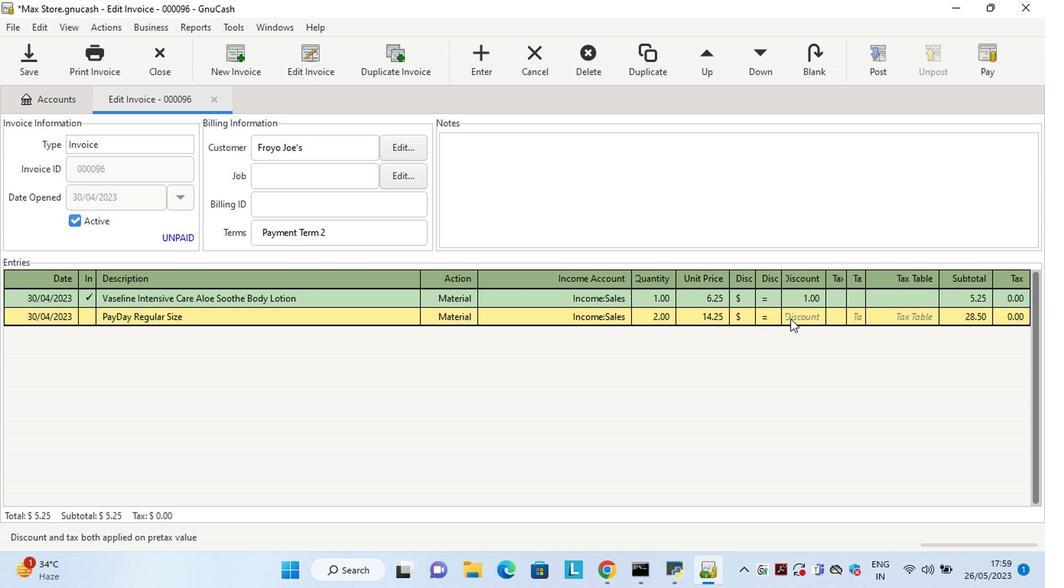 
Action: Mouse pressed left at (797, 319)
Screenshot: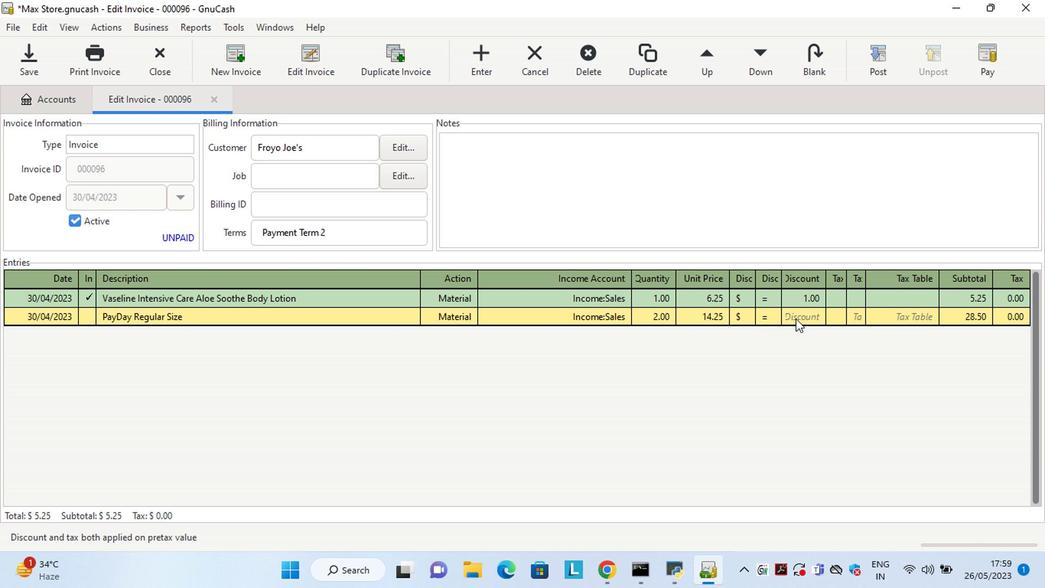 
Action: Key pressed 2<Key.tab><Key.tab><Key.shift>Mountain<Key.space><Key.shift>Dew<Key.space><Key.shift><Key.shift><Key.shift><Key.shift><Key.shift><Key.shift><Key.shift><Key.shift><Key.shift><Key.shift><Key.shift><Key.shift><Key.shift><Key.shift><Key.shift><Key.shift><Key.shift><Key.shift><Key.shift><Key.shift><Key.shift><Key.shift><Key.shift><Key.shift><Key.shift><Key.shift><Key.shift><Key.shift><Key.shift><Key.shift><Key.shift><Key.shift><Key.shift><Key.shift><Key.shift><Key.shift><Key.shift><Key.shift><Key.shift><Key.shift><Key.shift><Key.shift><Key.shift><Key.shift><Key.shift><Key.shift><Key.shift><Key.shift><Key.shift><Key.shift><Key.shift><Key.shift><Key.shift><Key.shift><Key.shift><Key.shift><Key.shift><Key.shift><Key.shift><Key.shift><Key.shift><Key.shift><Key.shift><Key.shift><Key.shift><Key.shift><Key.shift><Key.shift>Soft<Key.space><Key.shift>Drink<Key.space><Key.shift>Bottle<Key.space><Key.shift_r>(16.9<Key.space>oz<Key.space>x<Key.space>6<Key.space>ct<Key.shift_r>)<Key.tab>ma<Key.tab>sale<Key.tab>1<Key.tab>15.25<Key.tab>
Screenshot: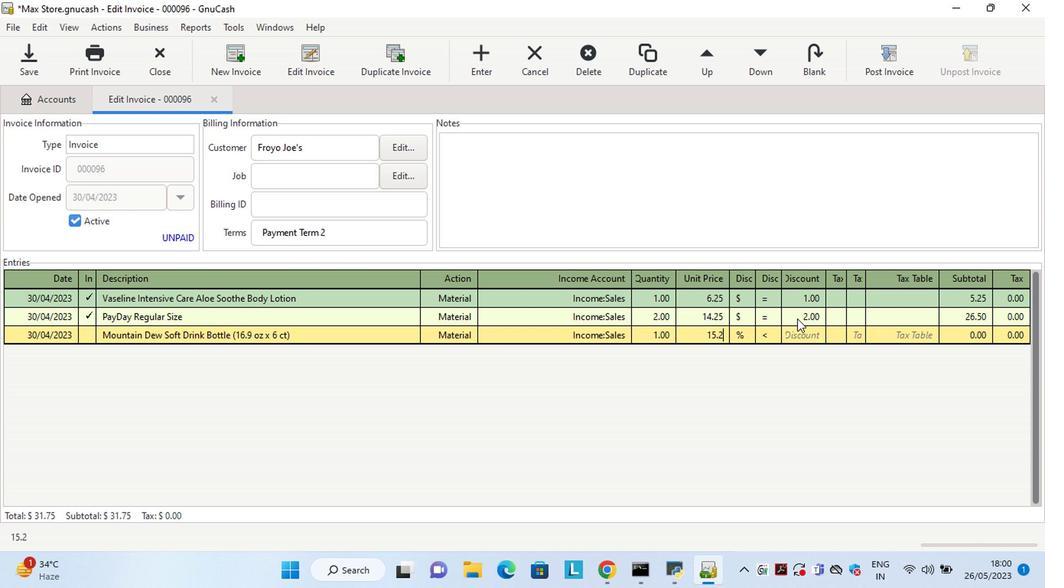 
Action: Mouse moved to (737, 334)
Screenshot: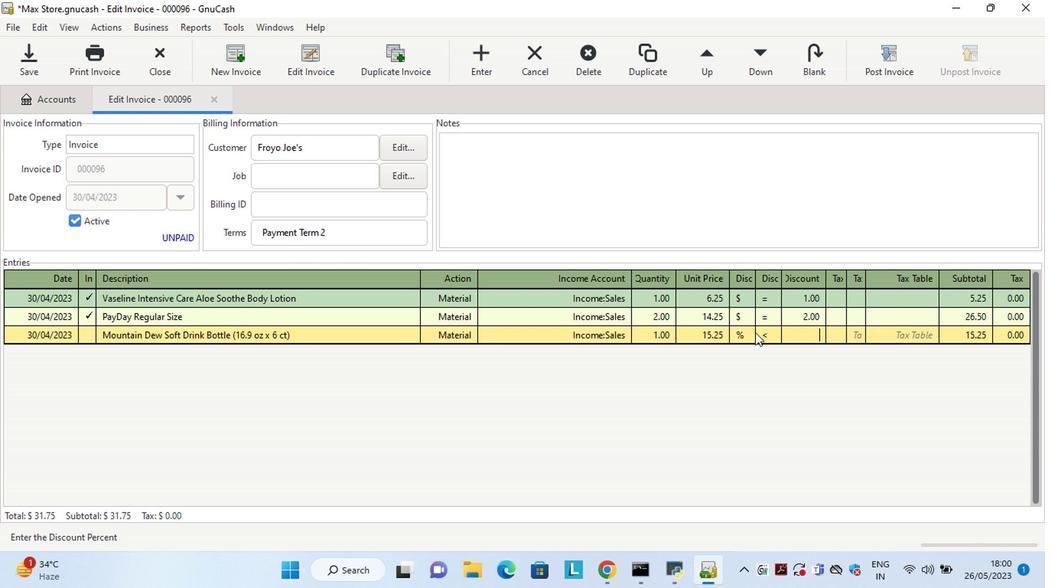 
Action: Mouse pressed left at (737, 334)
Screenshot: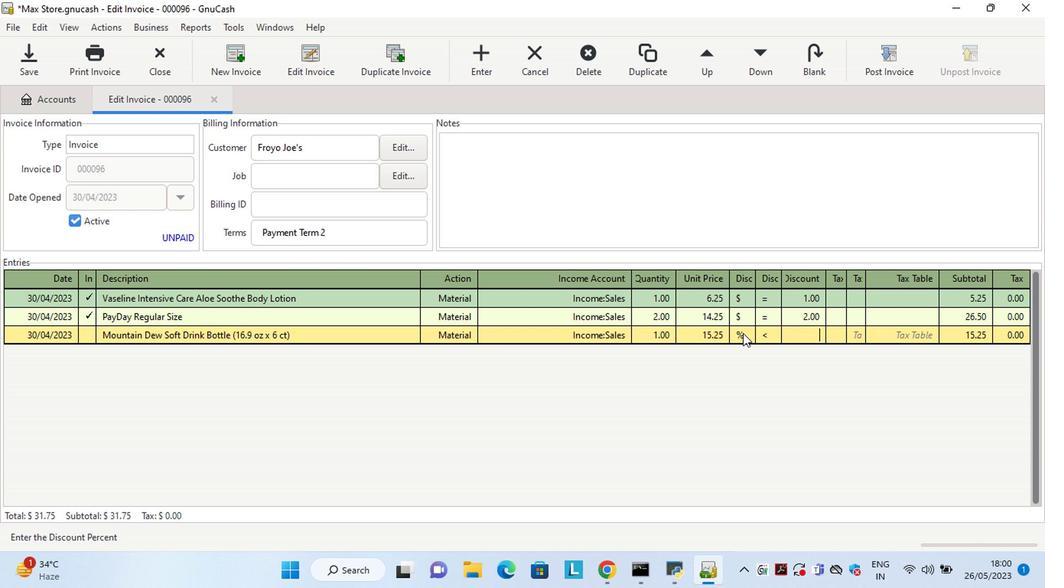 
Action: Mouse moved to (768, 334)
Screenshot: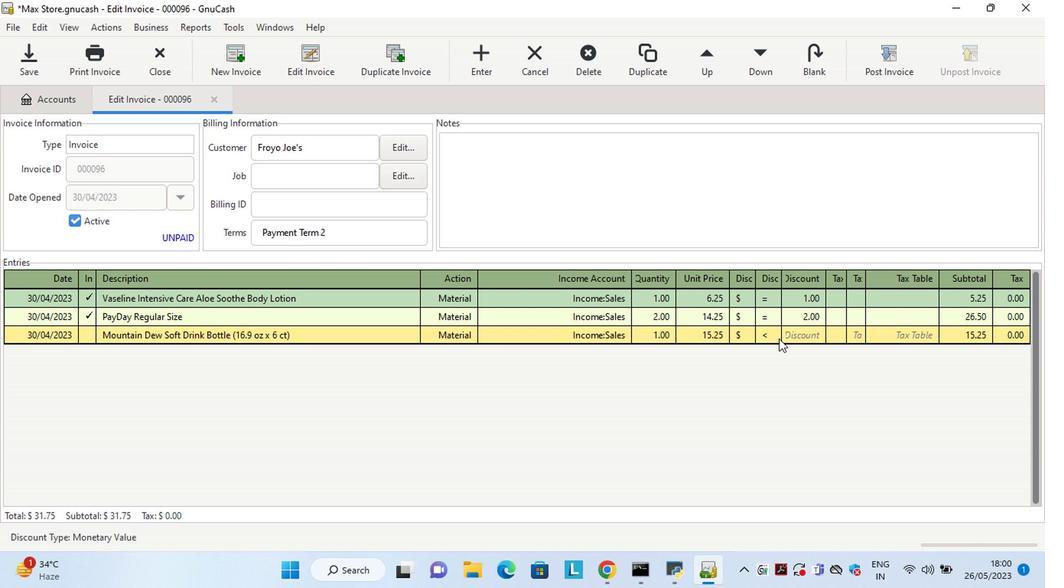 
Action: Mouse pressed left at (768, 334)
Screenshot: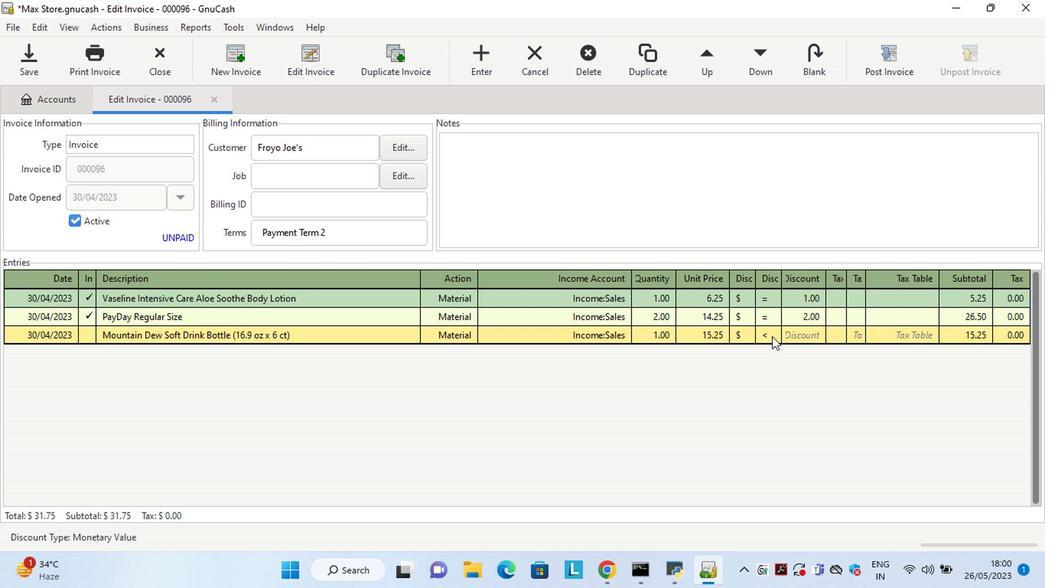
Action: Mouse moved to (796, 334)
Screenshot: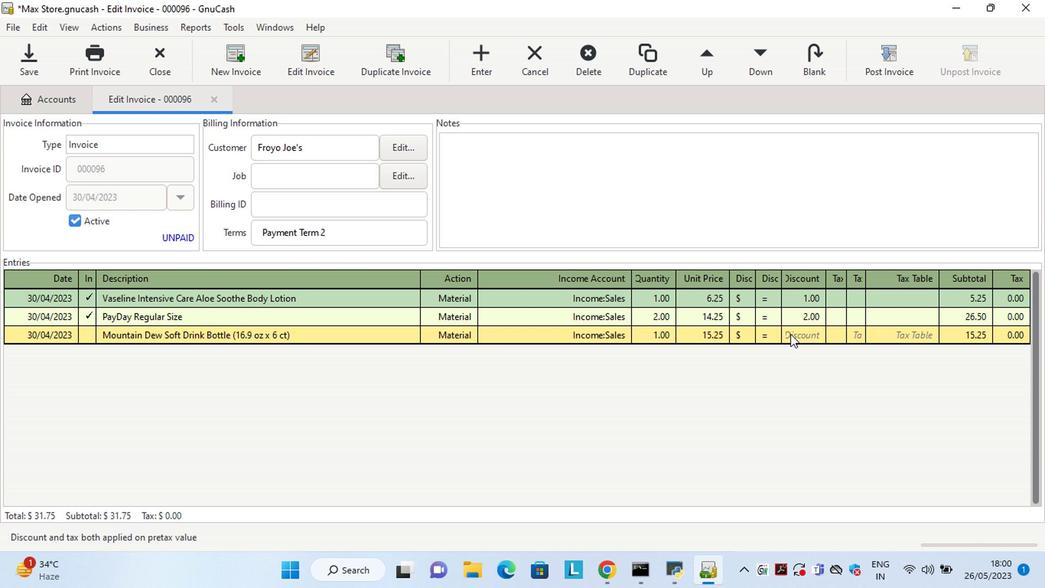 
Action: Mouse pressed left at (796, 334)
Screenshot: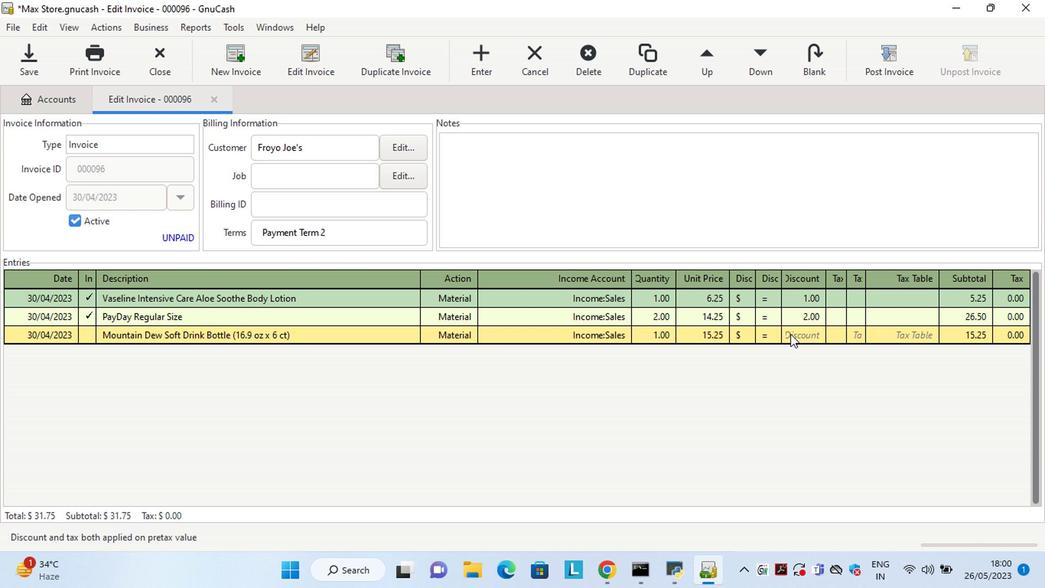 
Action: Key pressed 2.25<Key.backspace><Key.backspace>5<Key.tab>
Screenshot: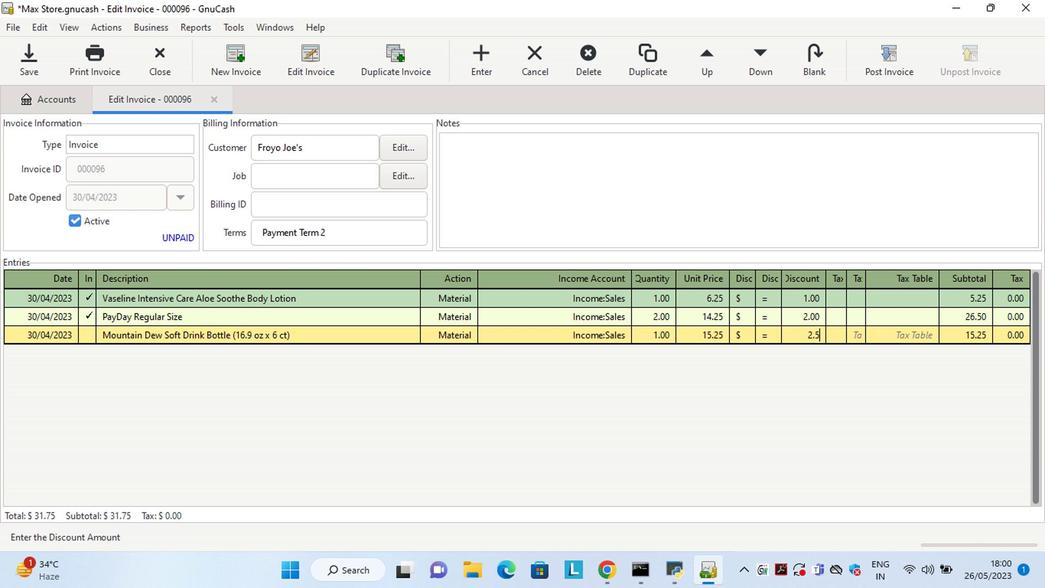 
Action: Mouse moved to (637, 195)
Screenshot: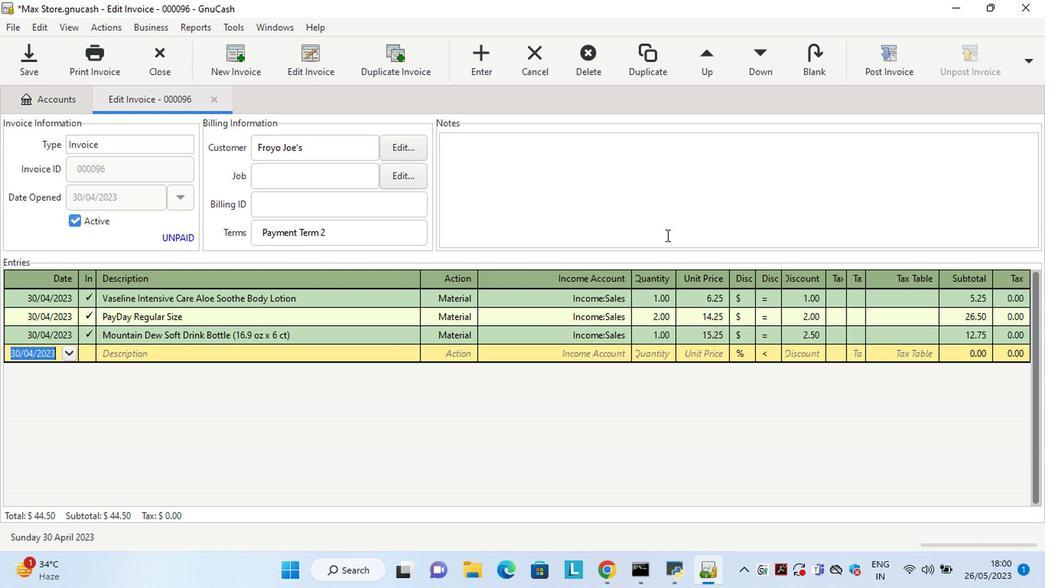 
Action: Mouse pressed left at (637, 195)
Screenshot: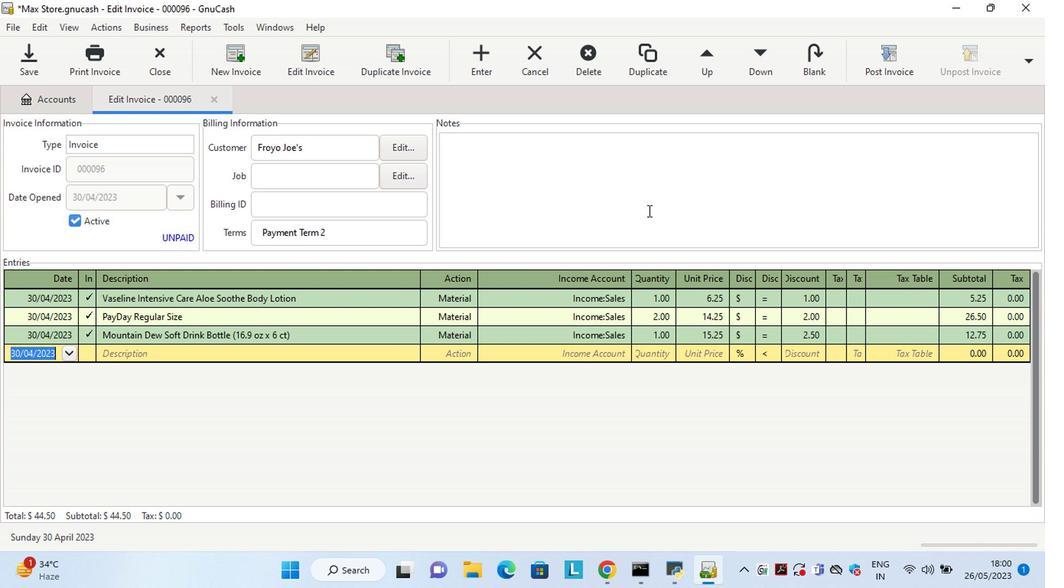 
Action: Key pressed <Key.shift>Looking<Key.space>forward<Key.space>to<Key.space>serving<Key.space>you<Key.space>again.
Screenshot: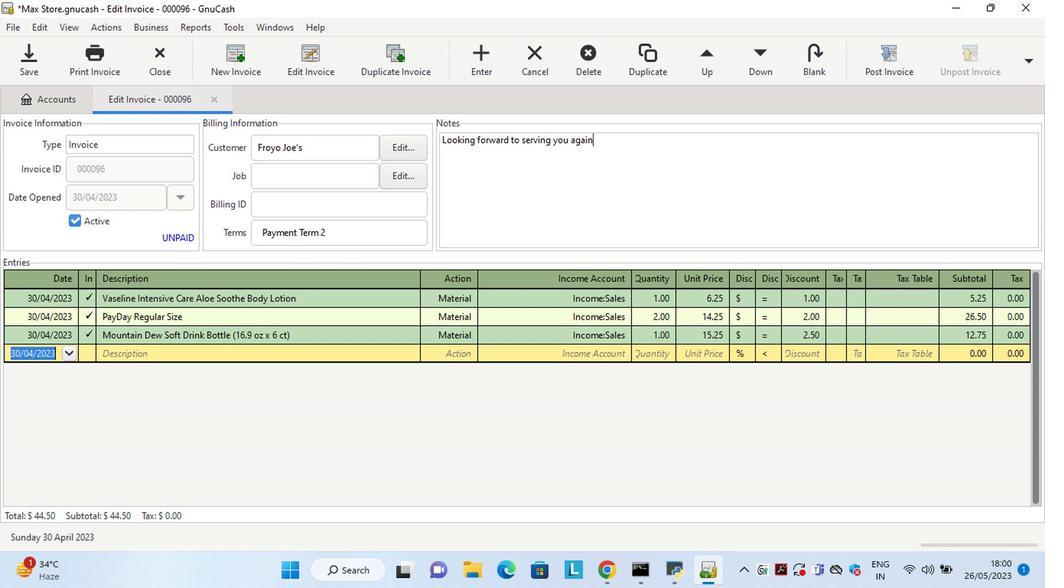 
Action: Mouse moved to (876, 63)
Screenshot: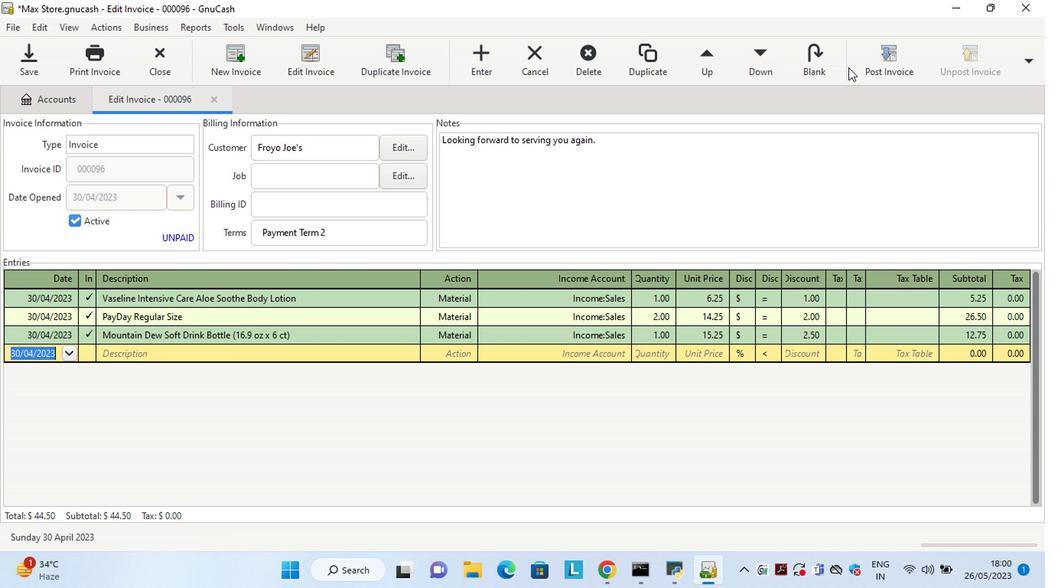 
Action: Mouse pressed left at (876, 63)
Screenshot: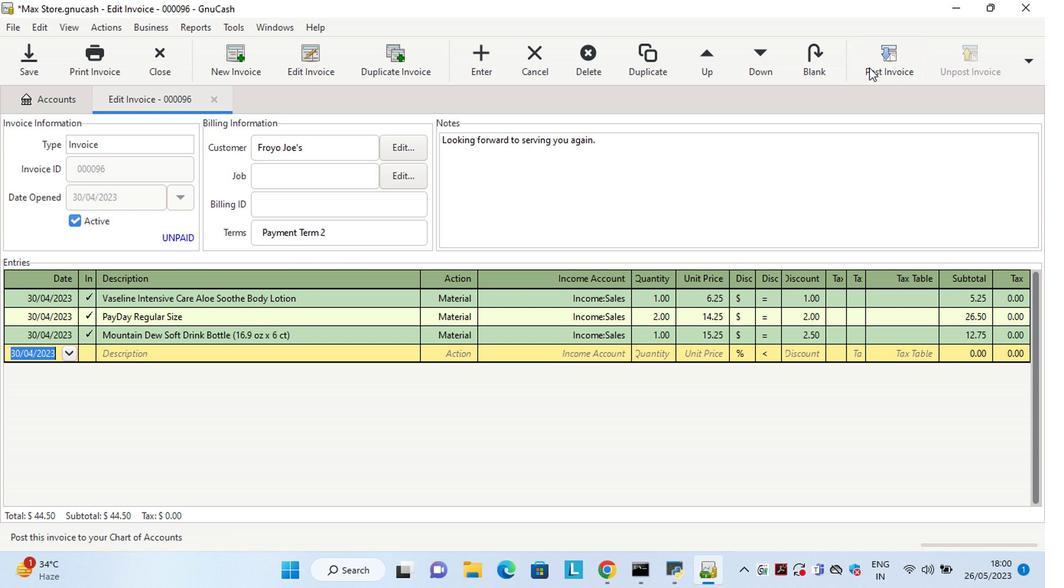 
Action: Mouse moved to (564, 253)
Screenshot: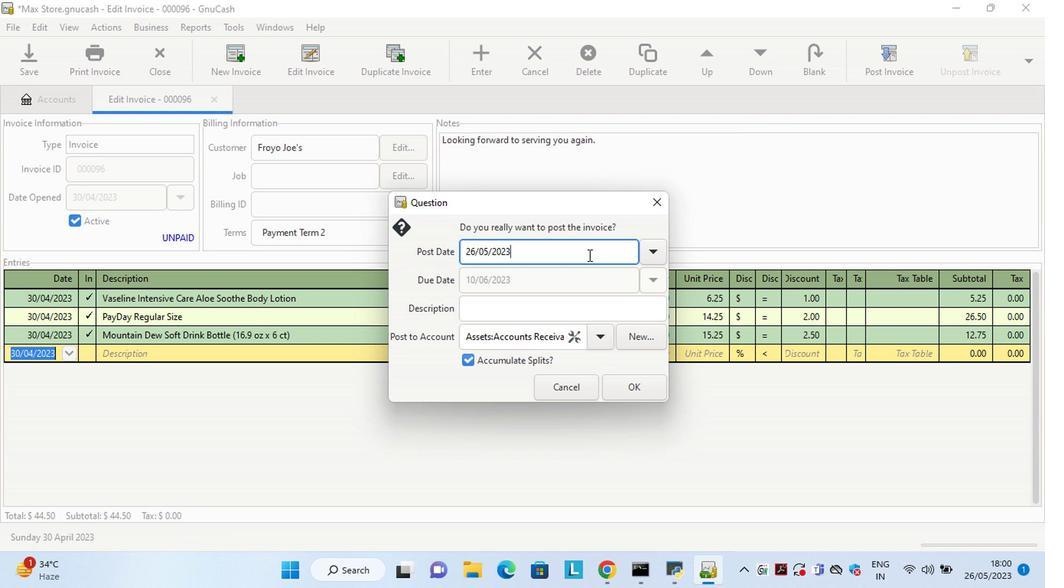 
Action: Mouse pressed left at (564, 253)
Screenshot: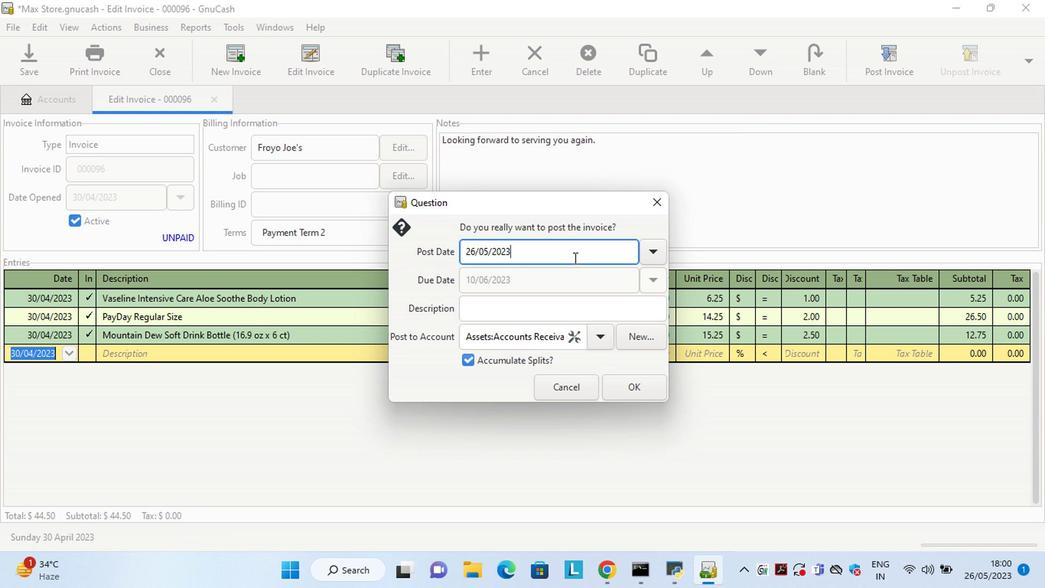 
Action: Key pressed <Key.left><Key.left><Key.left><Key.left><Key.left><Key.left><Key.left><Key.left><Key.left><Key.left><Key.left><Key.left><Key.left><Key.left><Key.left><Key.delete><Key.delete>30<Key.right><Key.right><Key.delete>4
Screenshot: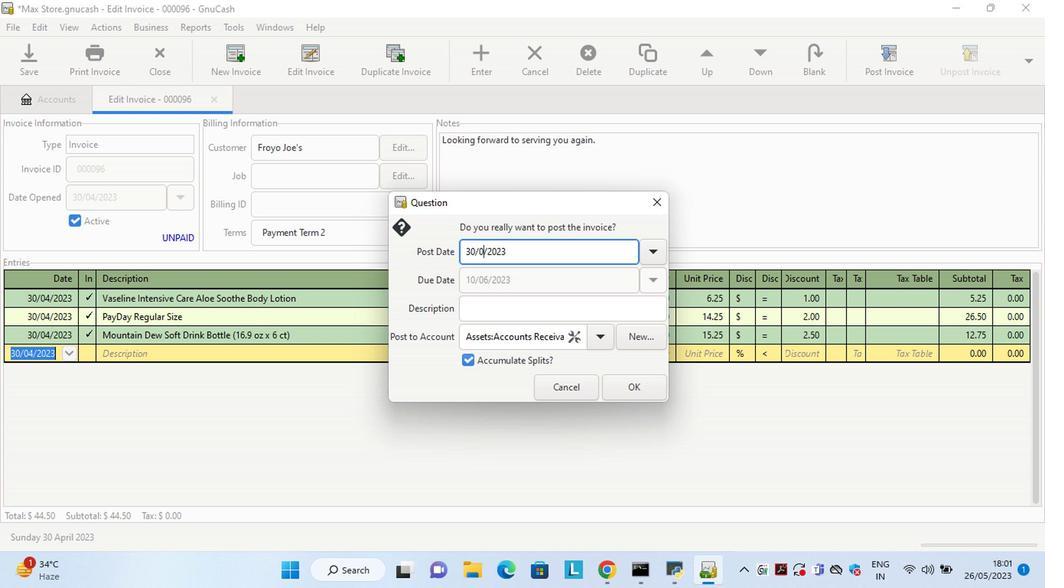 
Action: Mouse moved to (630, 388)
Screenshot: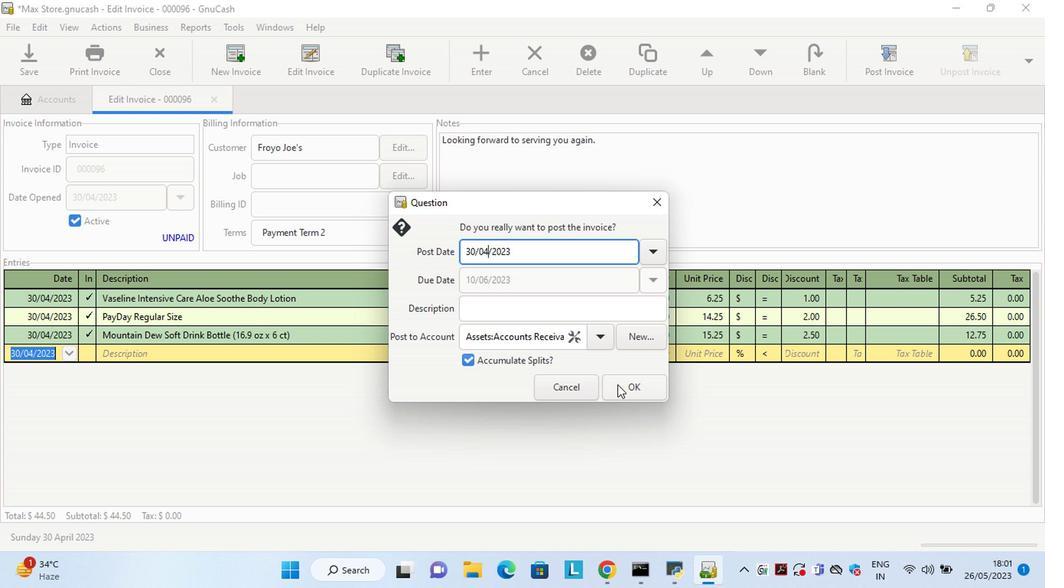 
Action: Mouse pressed left at (630, 388)
Screenshot: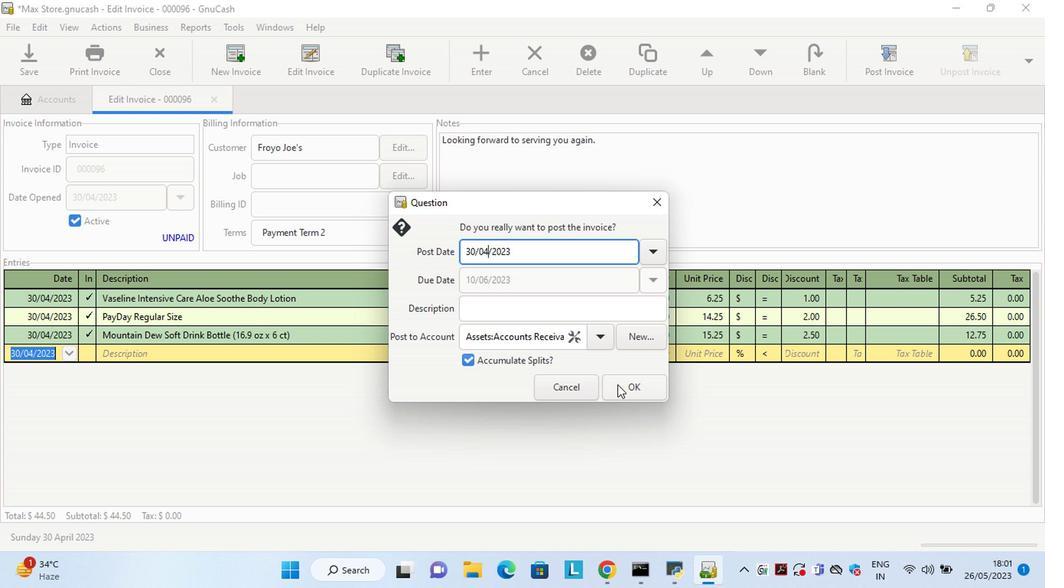 
Action: Mouse moved to (991, 51)
Screenshot: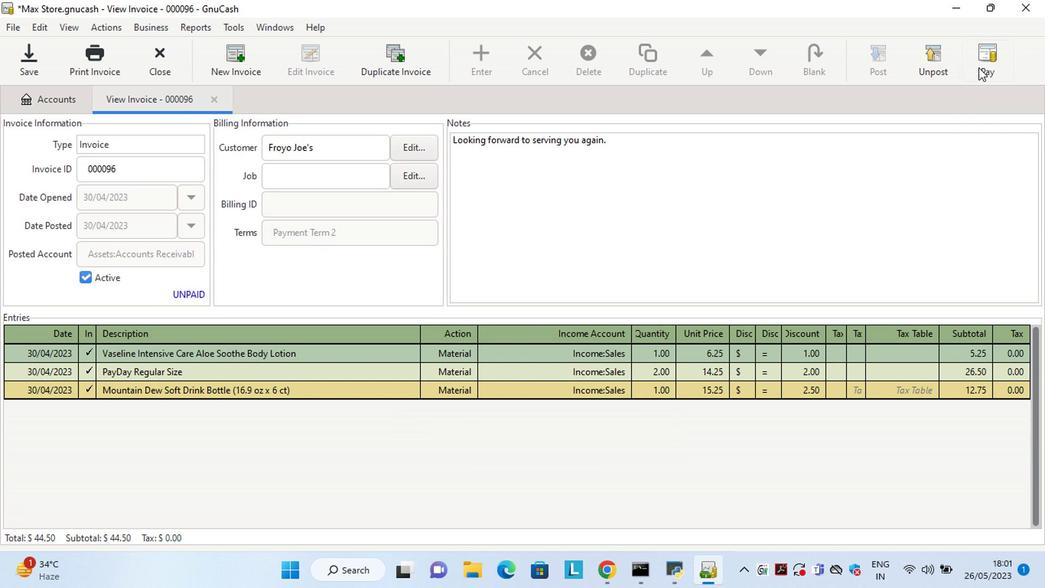 
Action: Mouse pressed left at (991, 51)
Screenshot: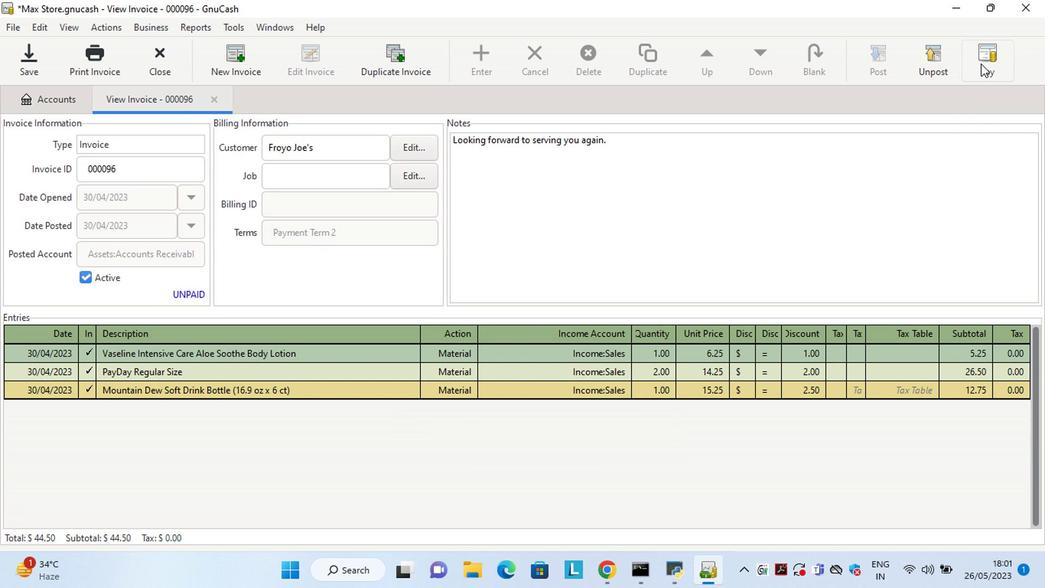 
Action: Mouse moved to (441, 297)
Screenshot: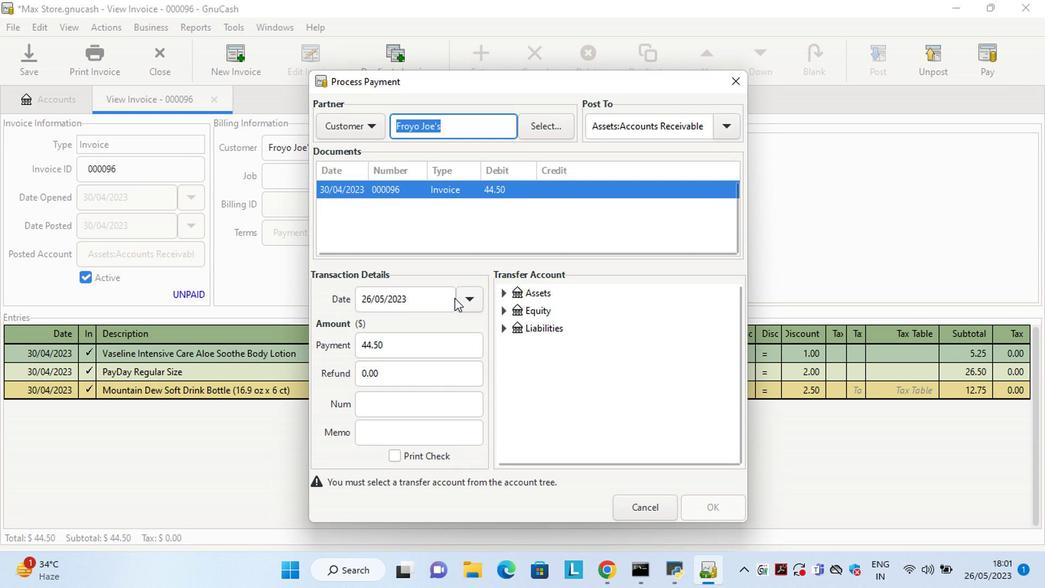 
Action: Mouse pressed left at (441, 297)
Screenshot: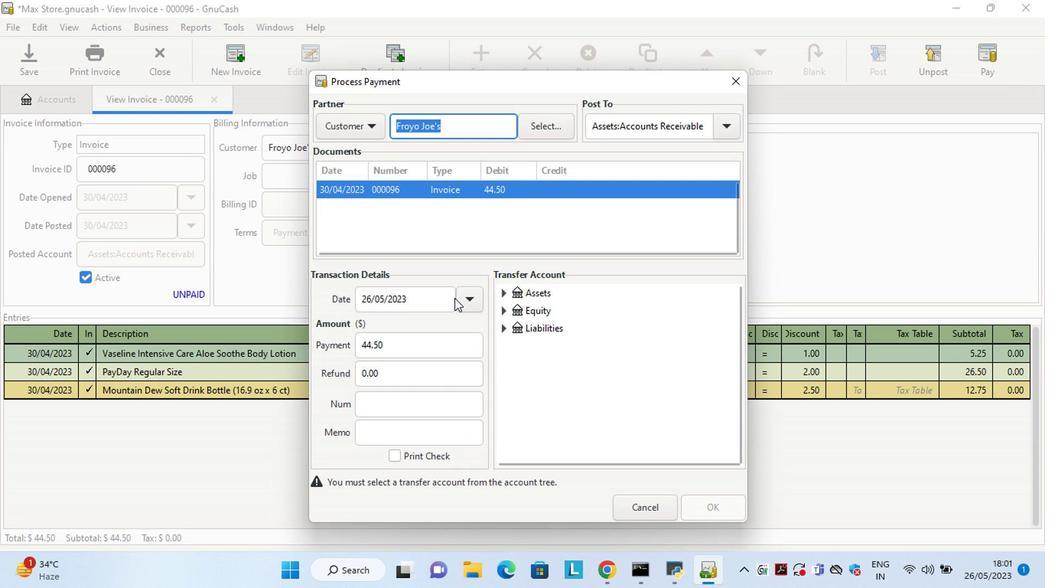 
Action: Key pressed <Key.left><Key.left><Key.left><Key.left><Key.left><Key.left><Key.left><Key.left><Key.left><Key.left><Key.left><Key.left><Key.left><Key.left><Key.left><Key.delete><Key.delete>15
Screenshot: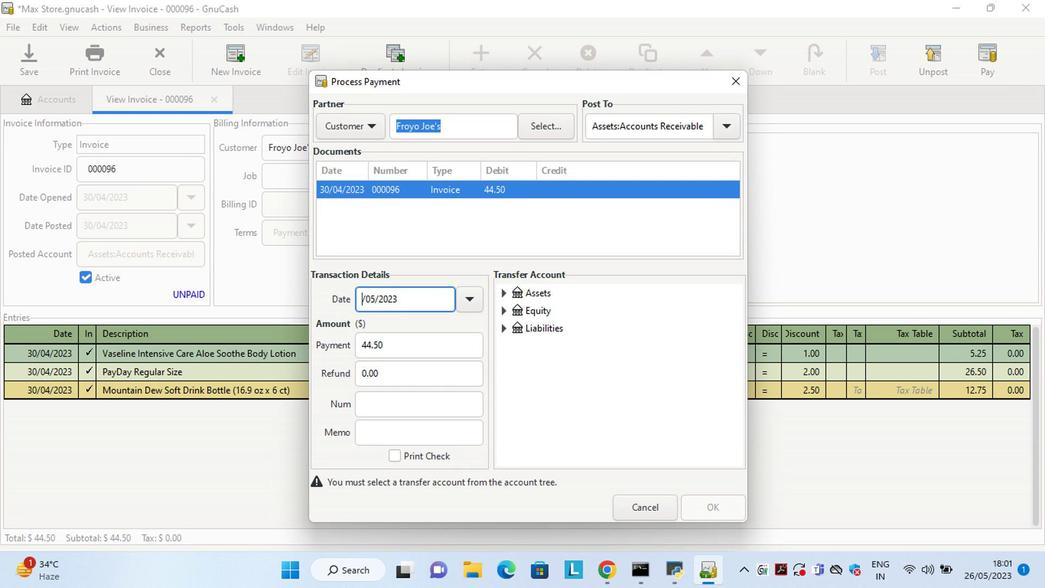 
Action: Mouse moved to (502, 294)
Screenshot: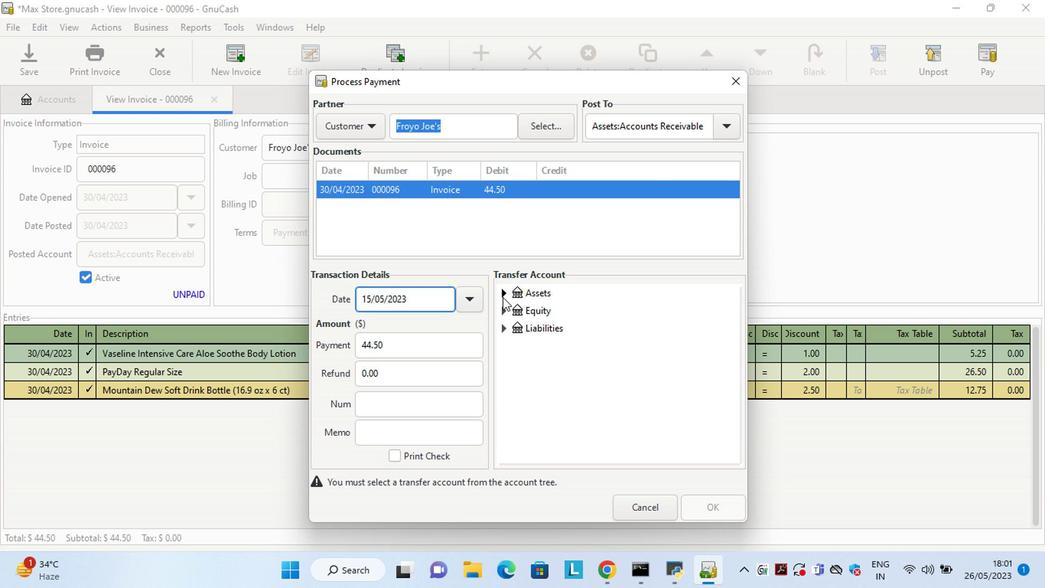 
Action: Mouse pressed left at (502, 294)
Screenshot: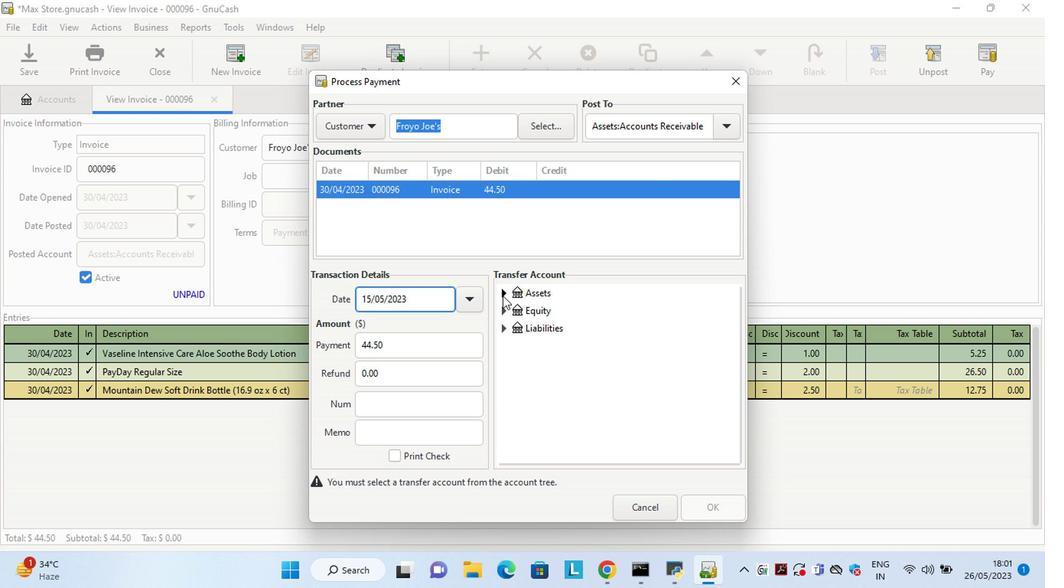 
Action: Mouse moved to (521, 309)
Screenshot: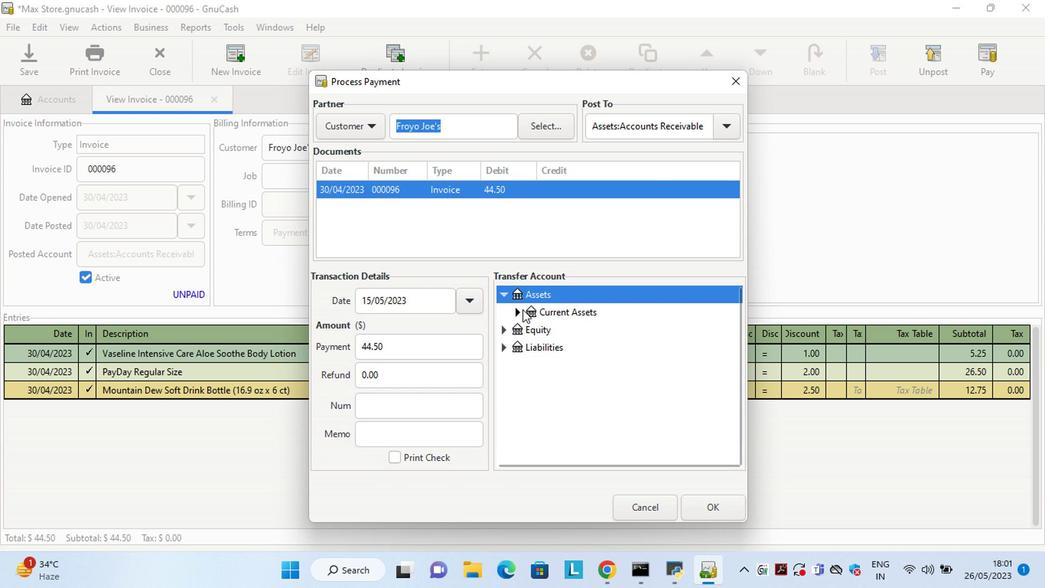
Action: Mouse pressed left at (521, 309)
Screenshot: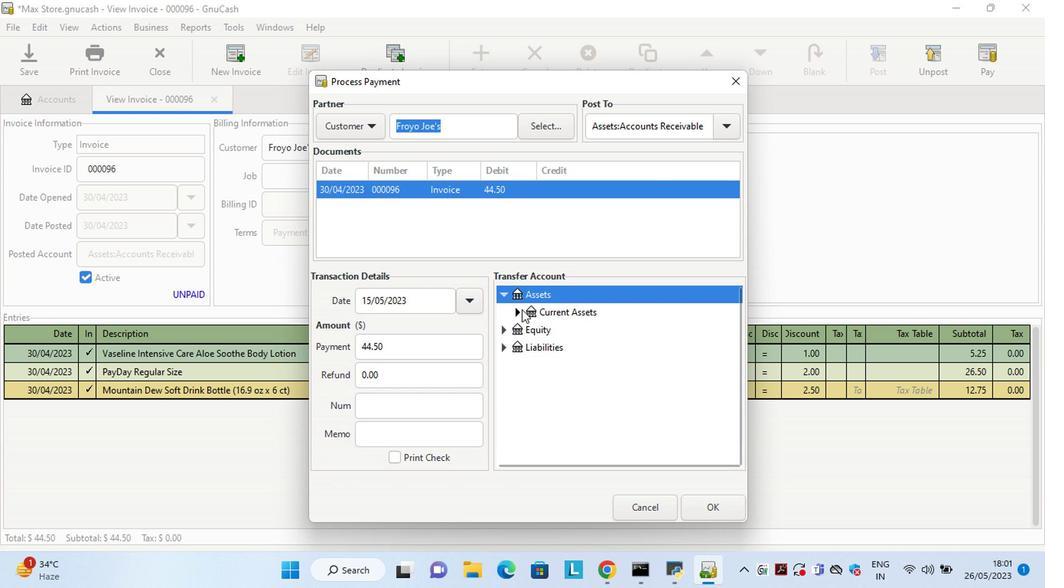 
Action: Mouse moved to (566, 329)
Screenshot: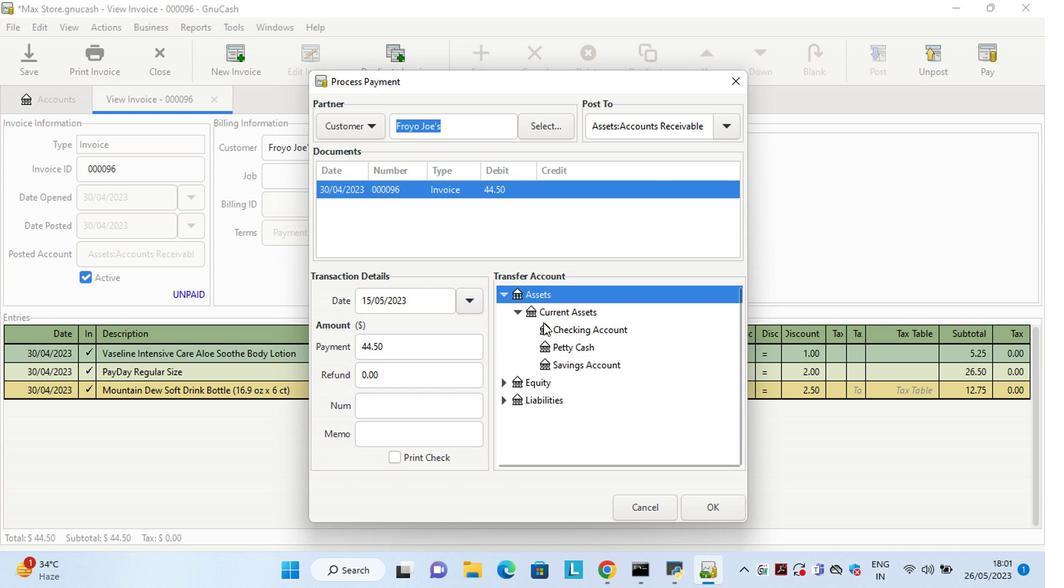 
Action: Mouse pressed left at (566, 329)
Screenshot: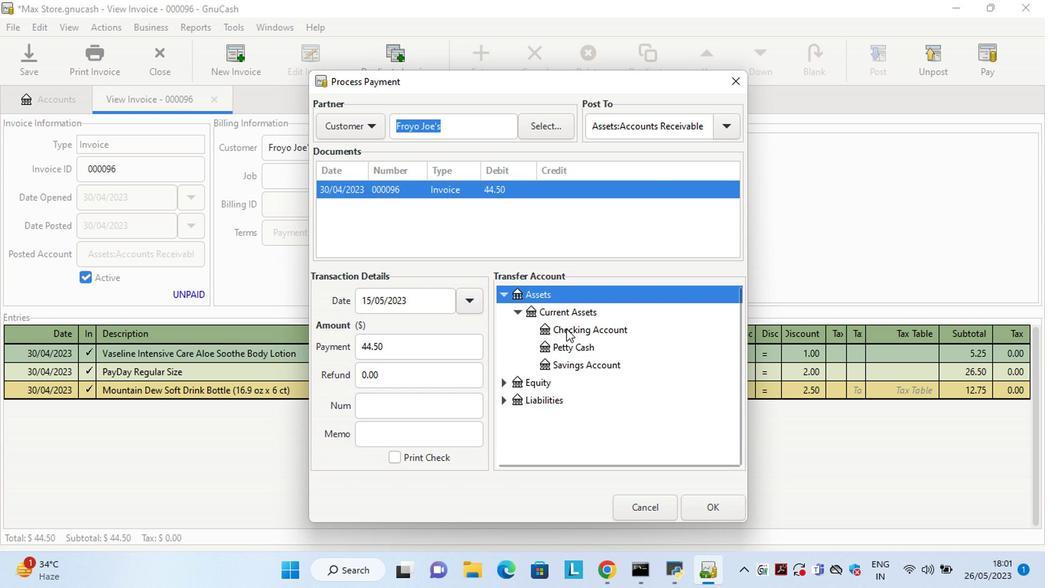 
Action: Mouse moved to (707, 518)
Screenshot: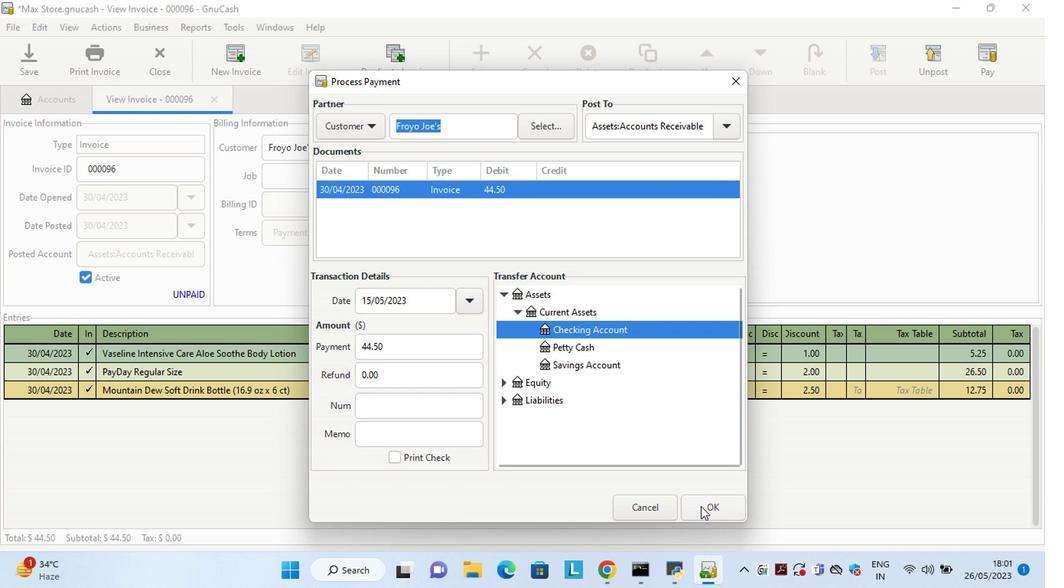 
Action: Mouse pressed left at (707, 518)
Screenshot: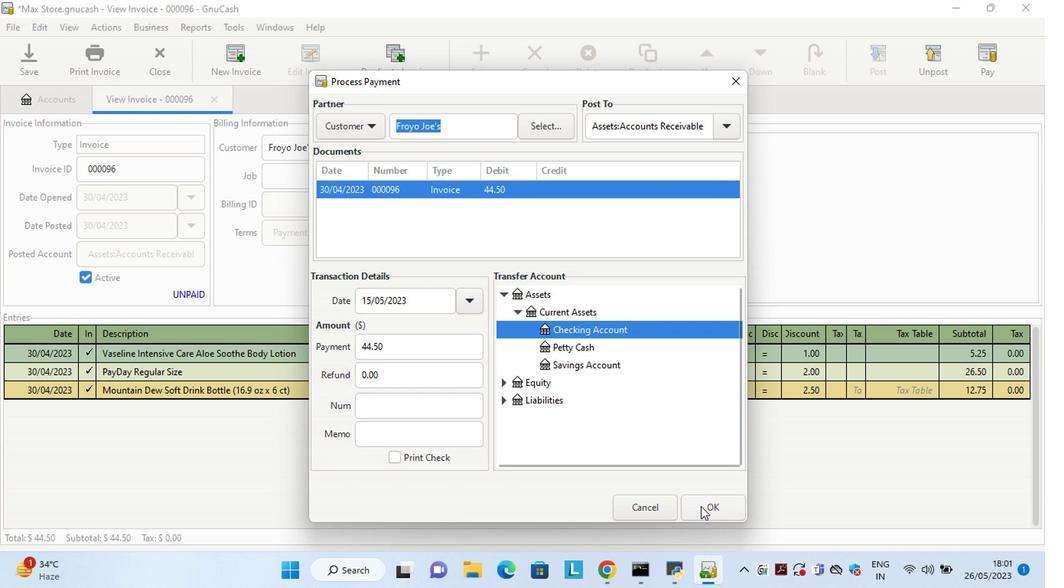 
Action: Mouse moved to (97, 53)
Screenshot: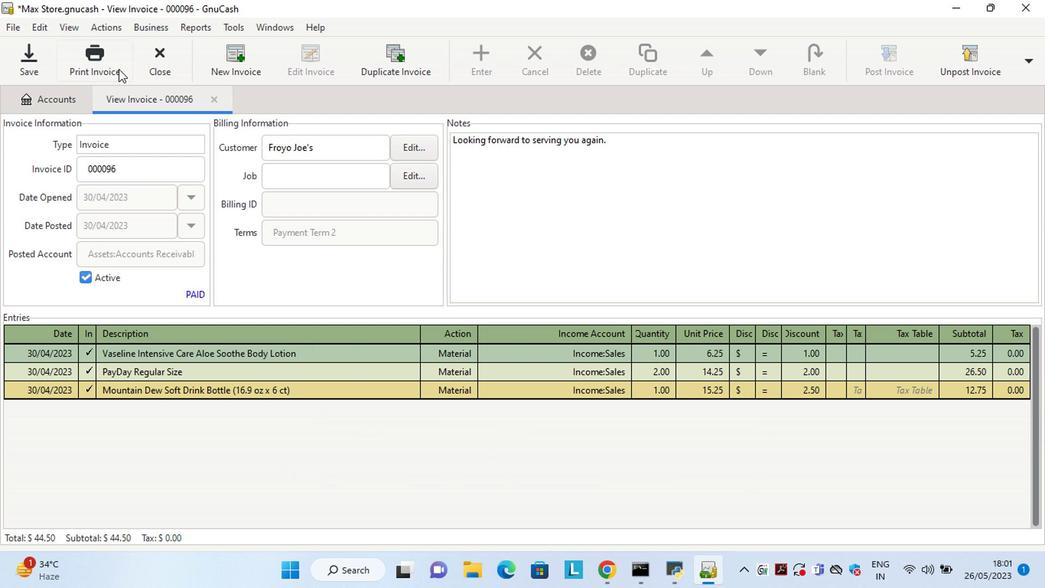 
Action: Mouse pressed left at (97, 53)
Screenshot: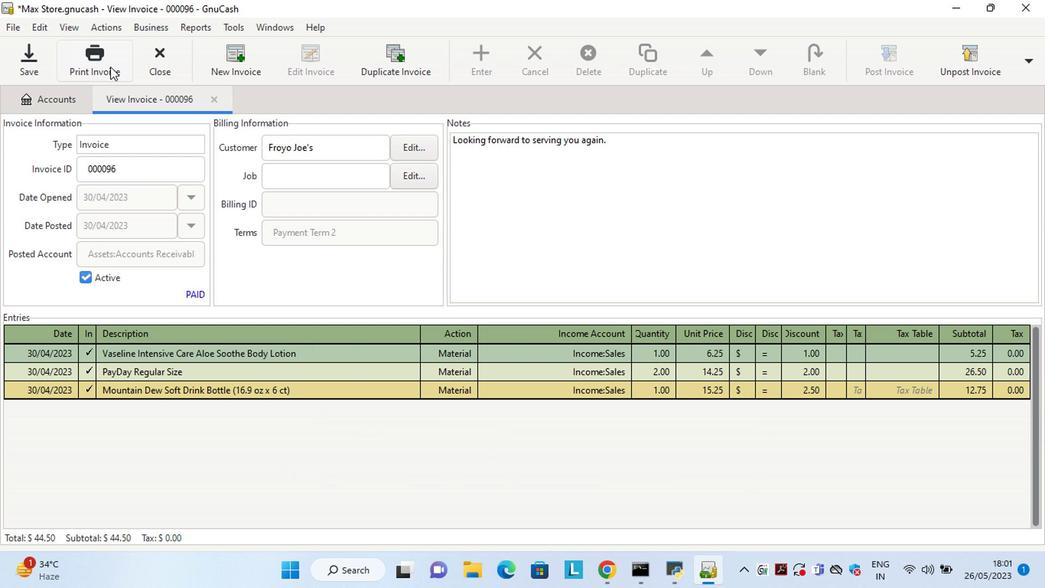 
Action: Mouse moved to (384, 57)
Screenshot: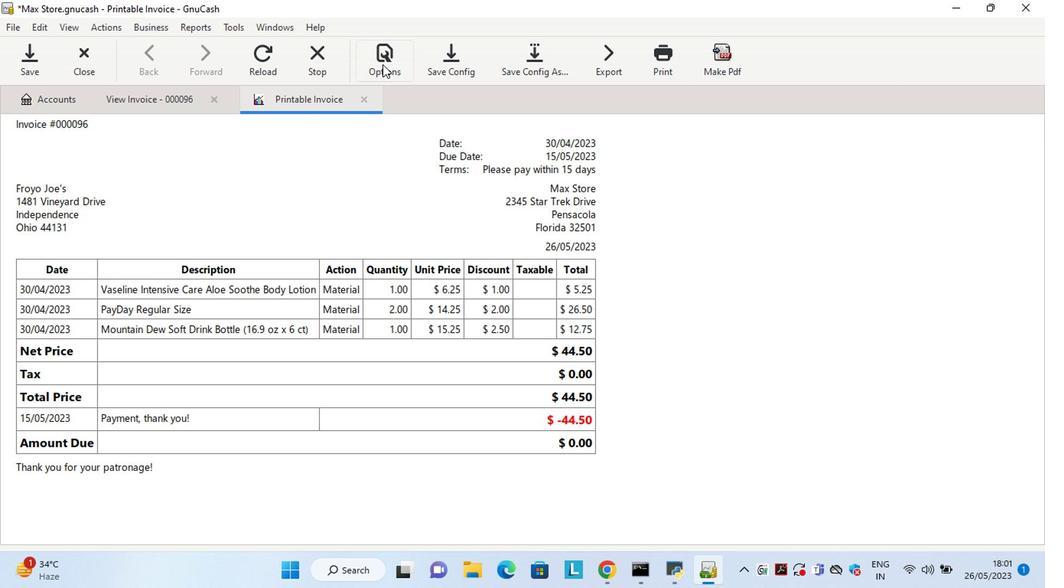 
Action: Mouse pressed left at (384, 57)
Screenshot: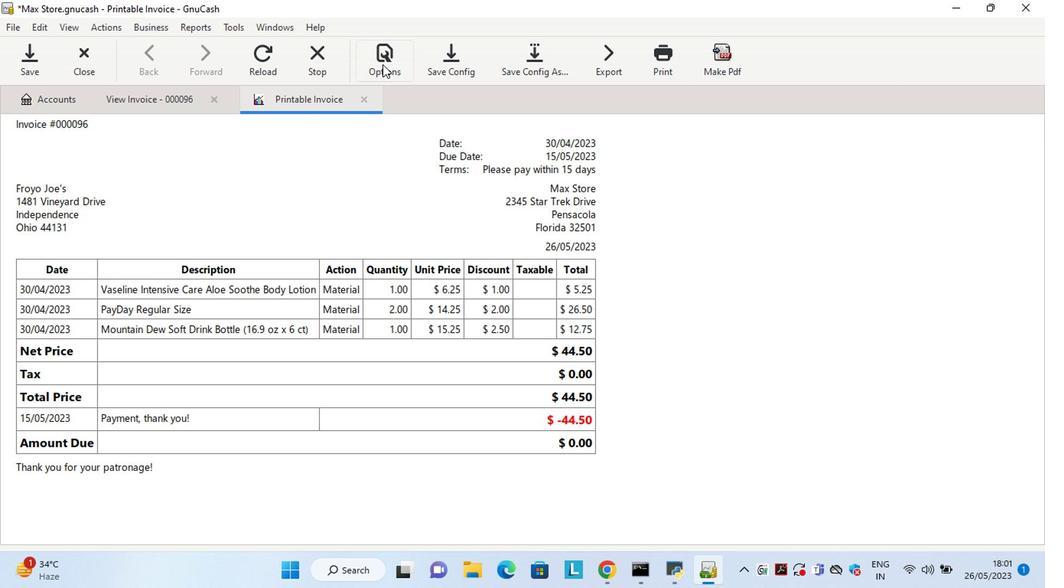 
Action: Mouse moved to (159, 153)
Screenshot: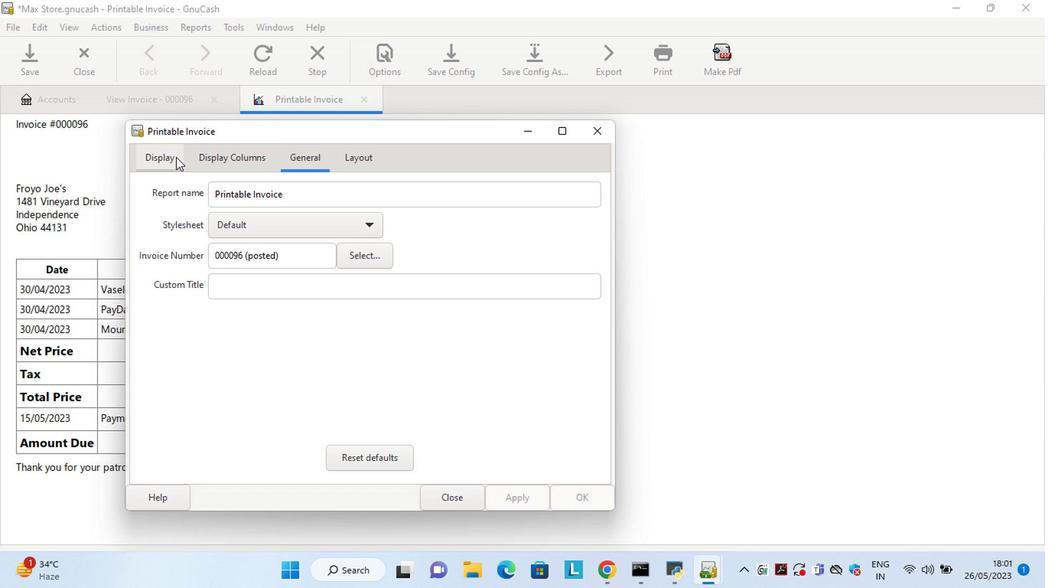 
Action: Mouse pressed left at (159, 153)
Screenshot: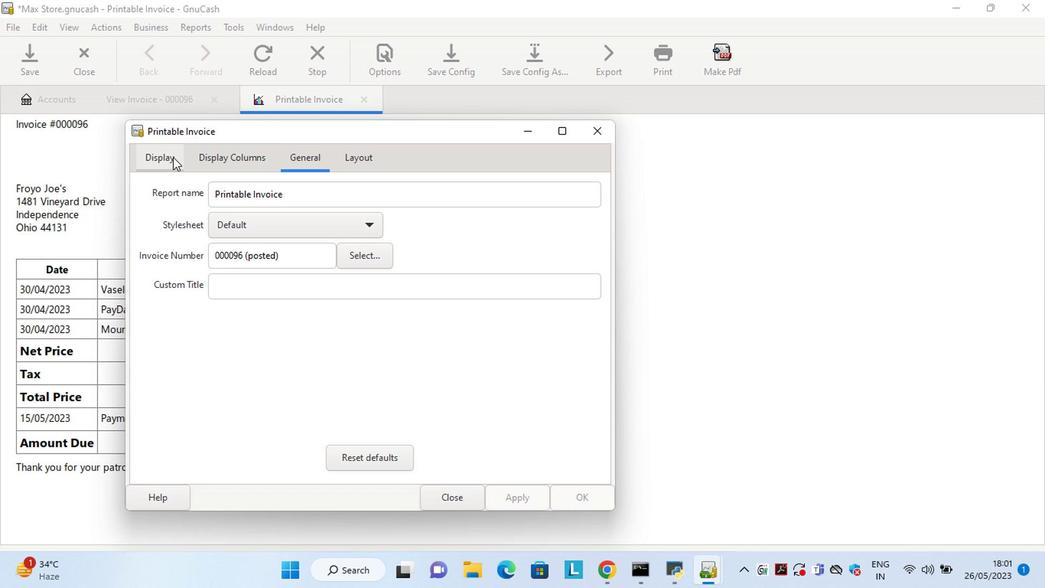 
Action: Mouse moved to (254, 332)
Screenshot: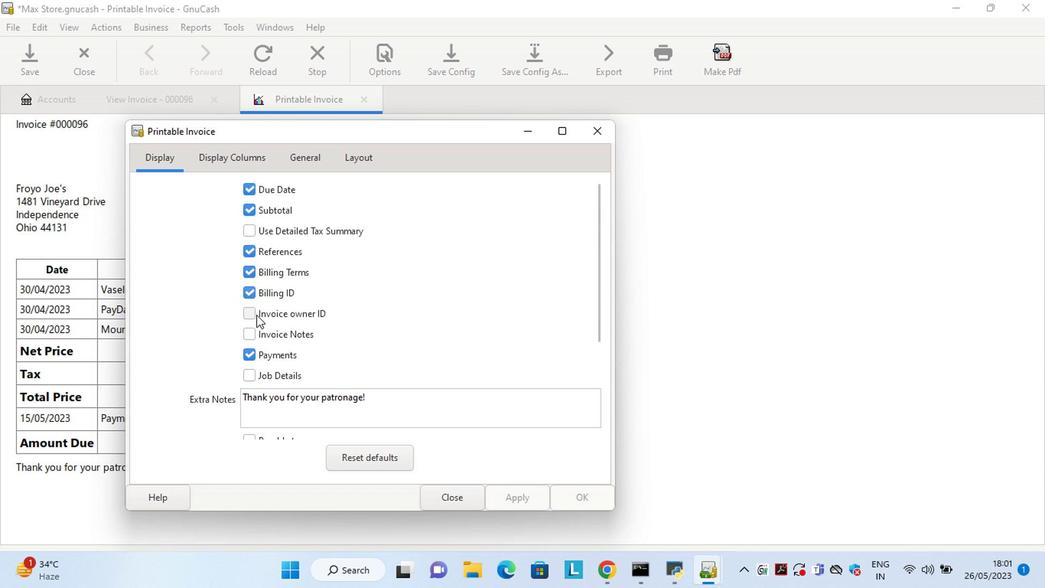 
Action: Mouse pressed left at (254, 332)
Screenshot: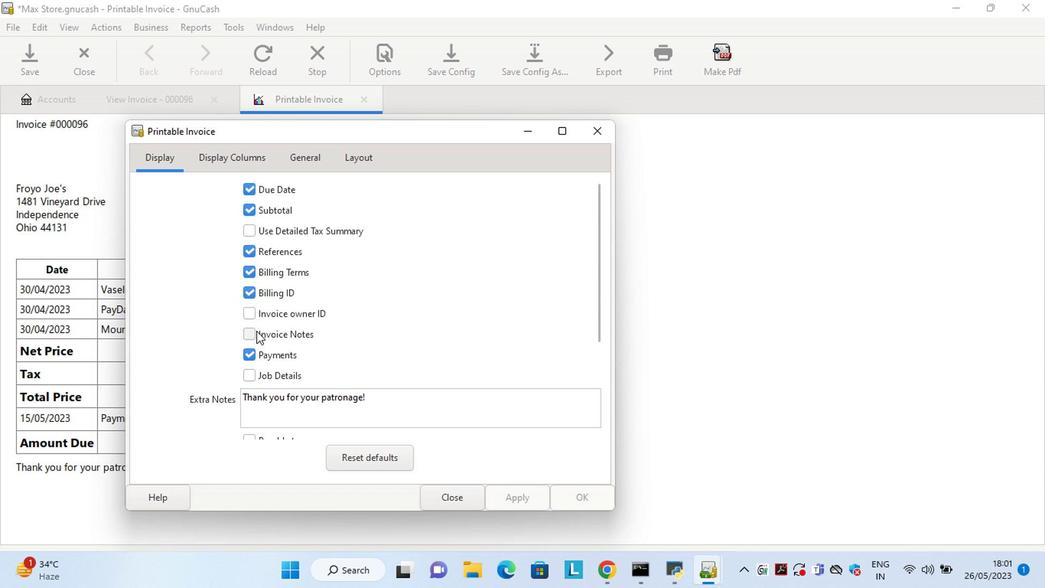 
Action: Mouse moved to (503, 494)
Screenshot: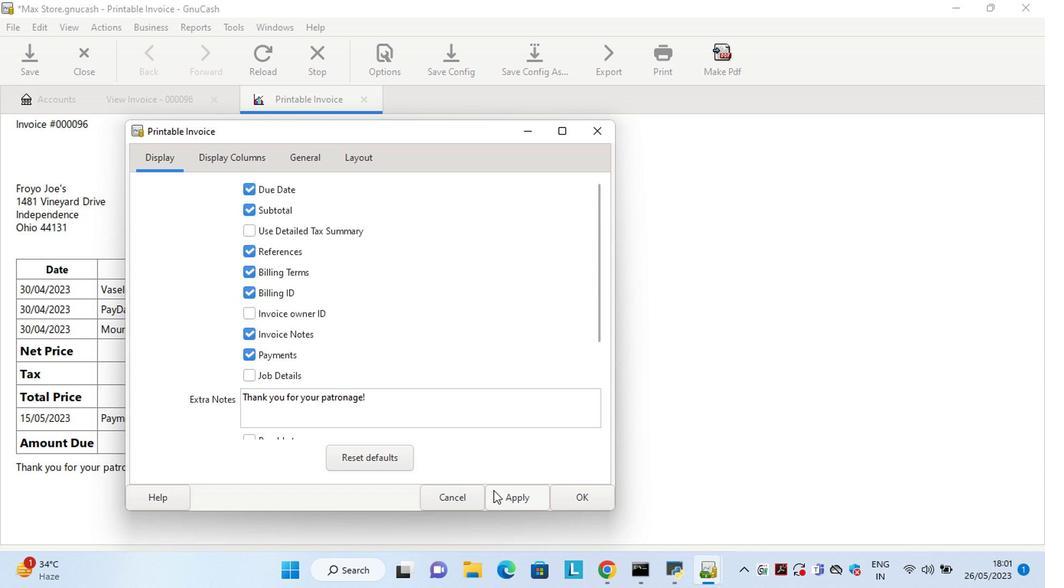 
Action: Mouse pressed left at (503, 494)
Screenshot: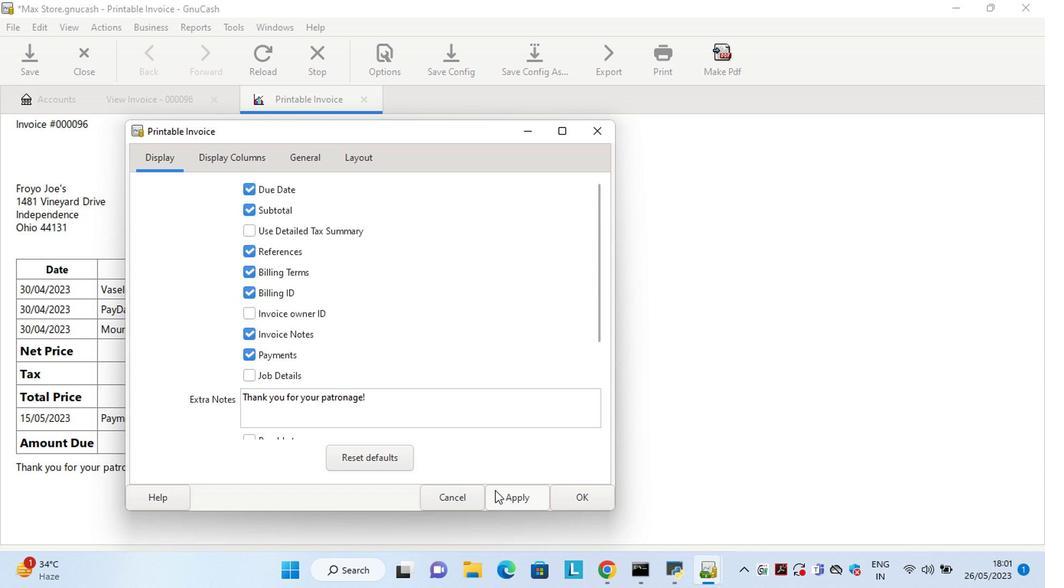 
Action: Mouse moved to (459, 500)
Screenshot: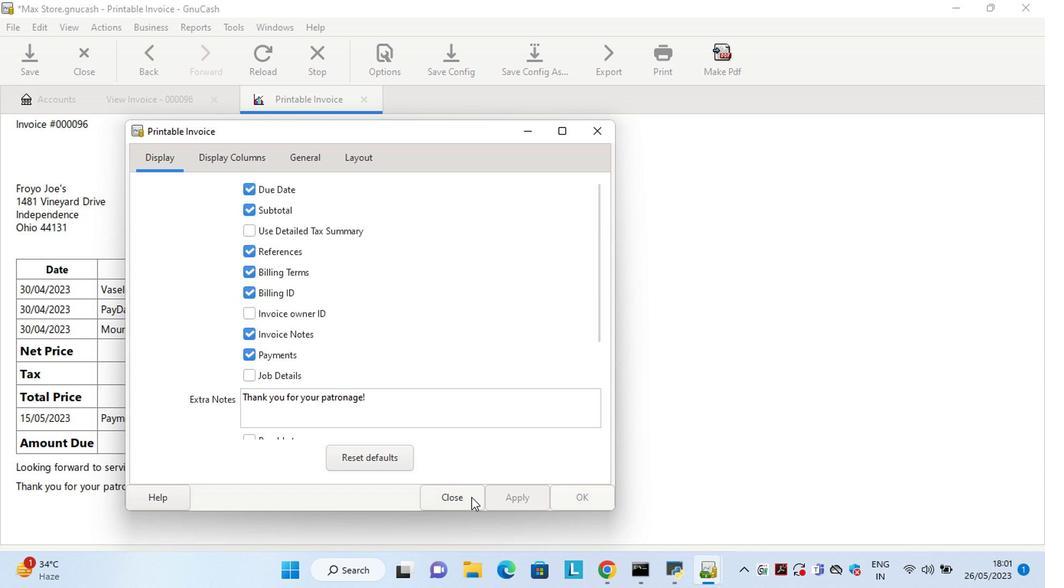 
Action: Mouse pressed left at (459, 500)
Screenshot: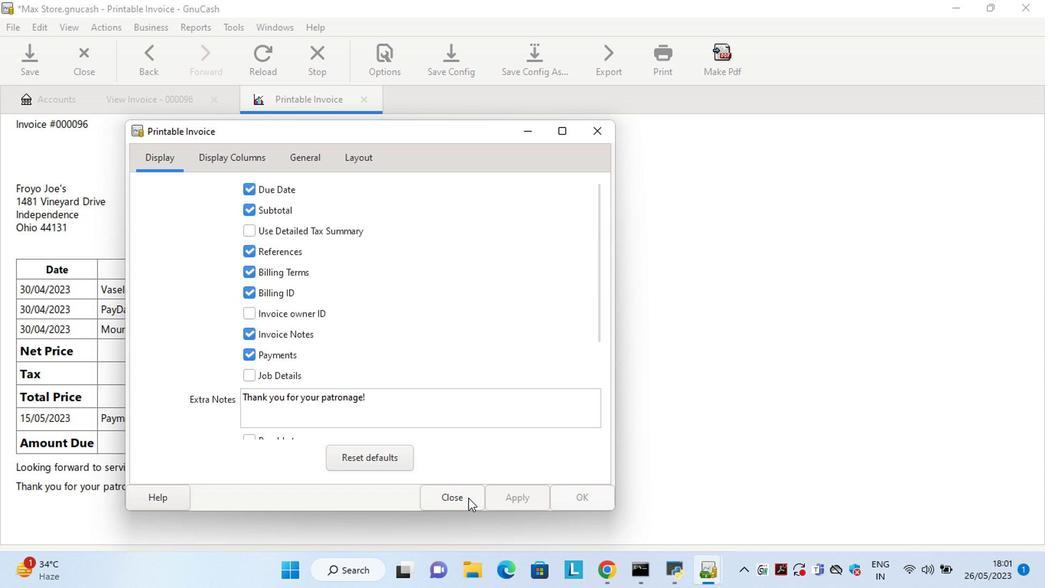 
Action: Mouse moved to (605, 309)
Screenshot: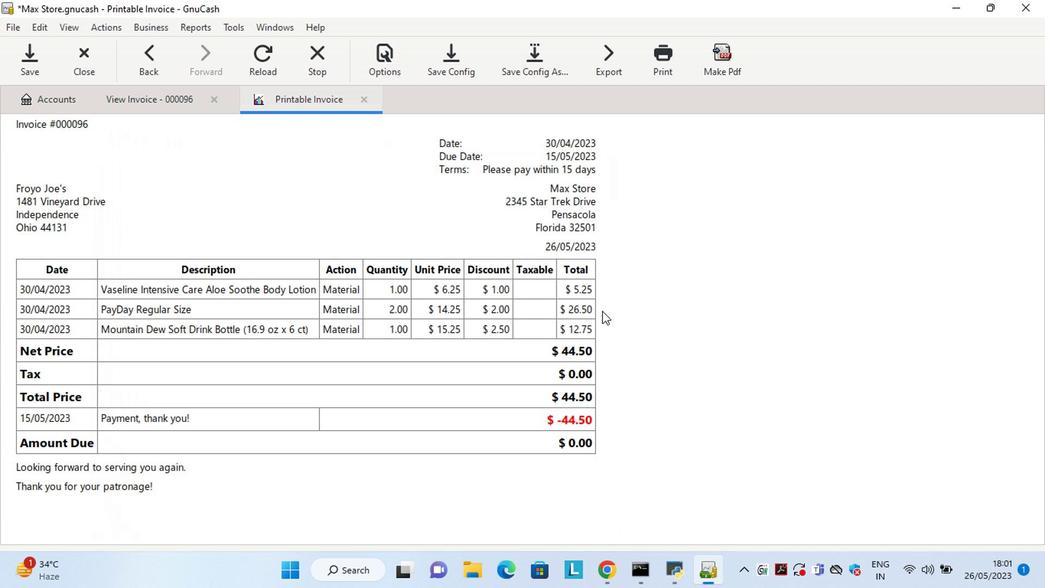 
